 Task: Look for space in Comé, Benin from 2nd June, 2023 to 15th June, 2023 for 2 adults and 1 pet in price range Rs.10000 to Rs.15000. Place can be entire place with 1  bedroom having 1 bed and 1 bathroom. Property type can be house, flat, guest house, hotel. Booking option can be shelf check-in. Required host language is English.
Action: Mouse moved to (572, 82)
Screenshot: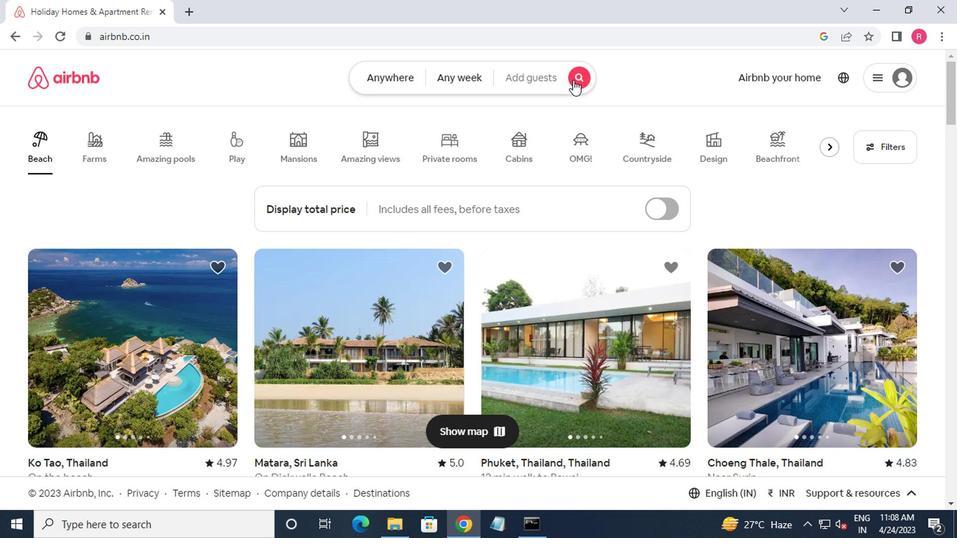 
Action: Mouse pressed left at (572, 82)
Screenshot: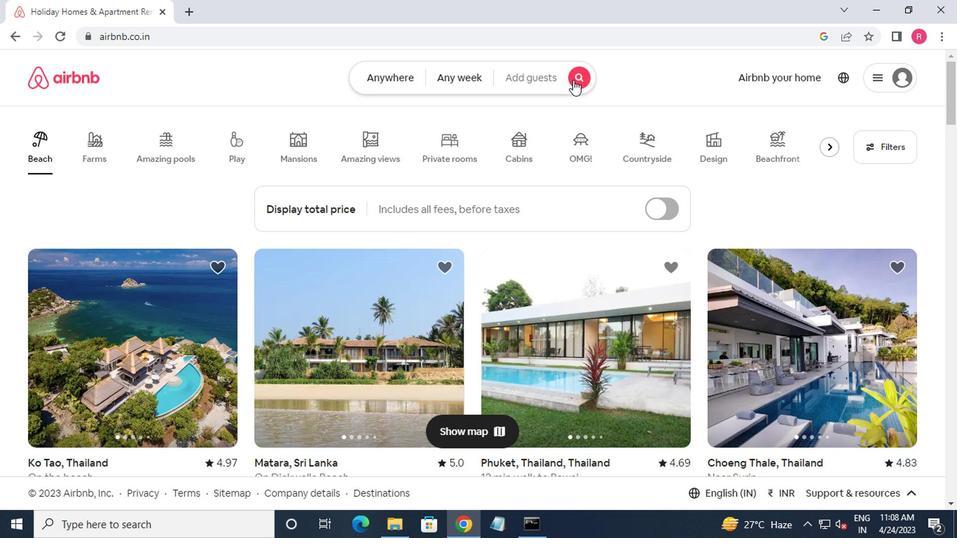 
Action: Mouse moved to (324, 136)
Screenshot: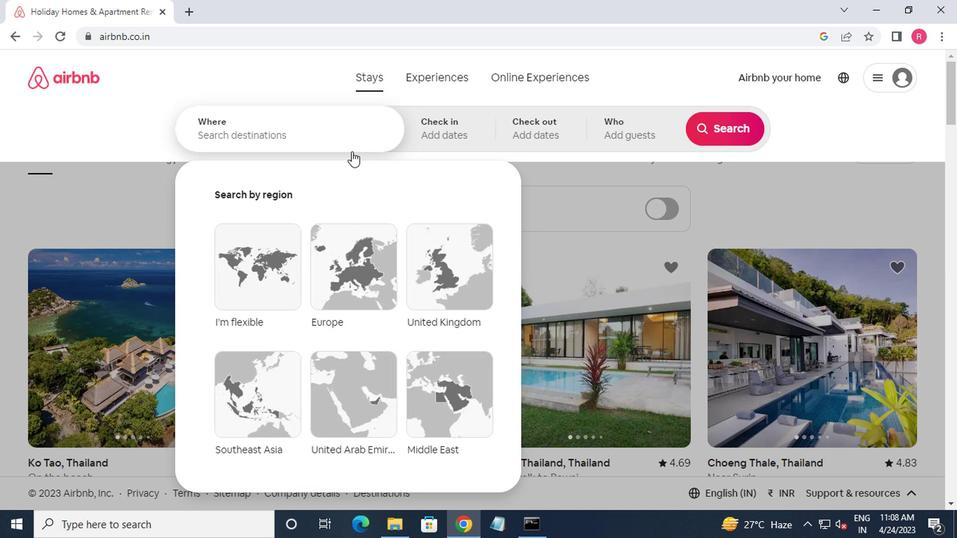 
Action: Mouse pressed left at (324, 136)
Screenshot: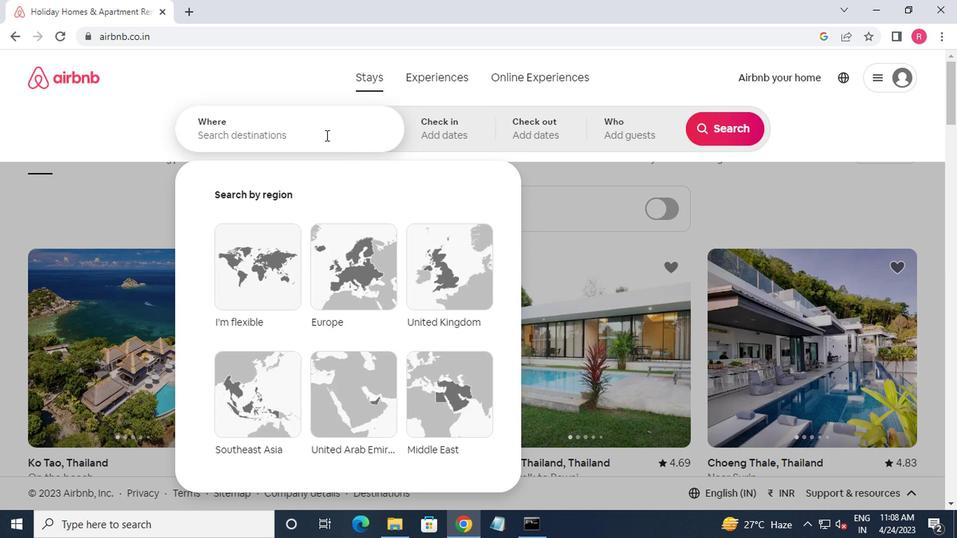 
Action: Key pressed come,benin
Screenshot: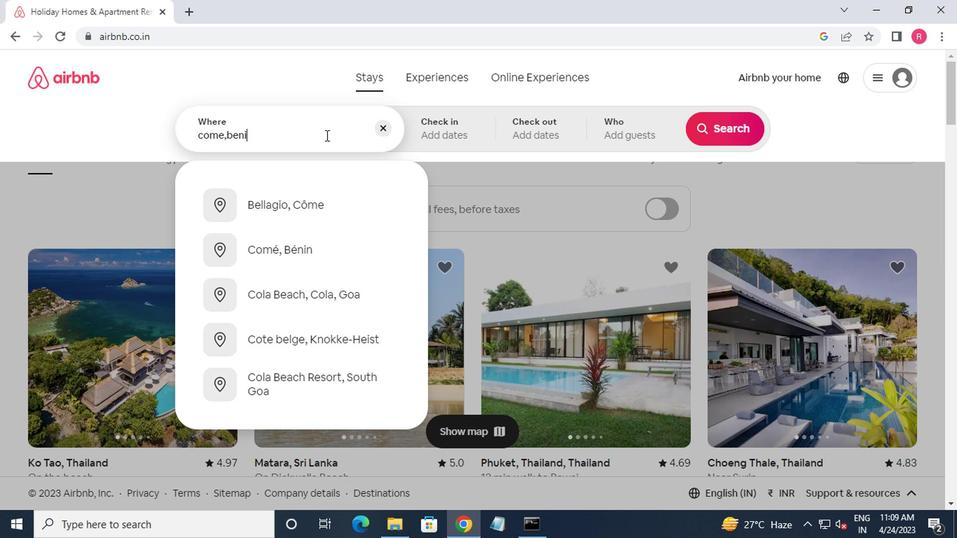 
Action: Mouse moved to (317, 206)
Screenshot: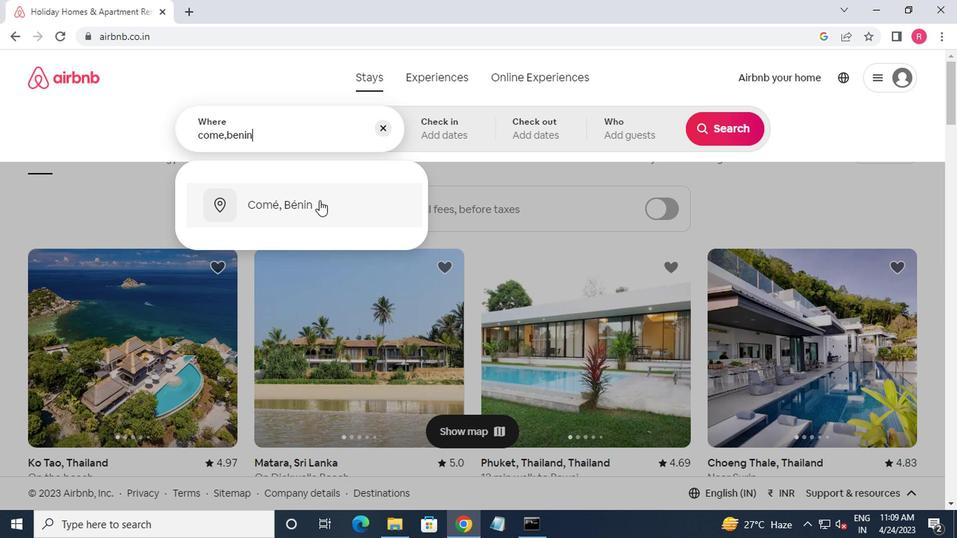 
Action: Mouse pressed left at (317, 206)
Screenshot: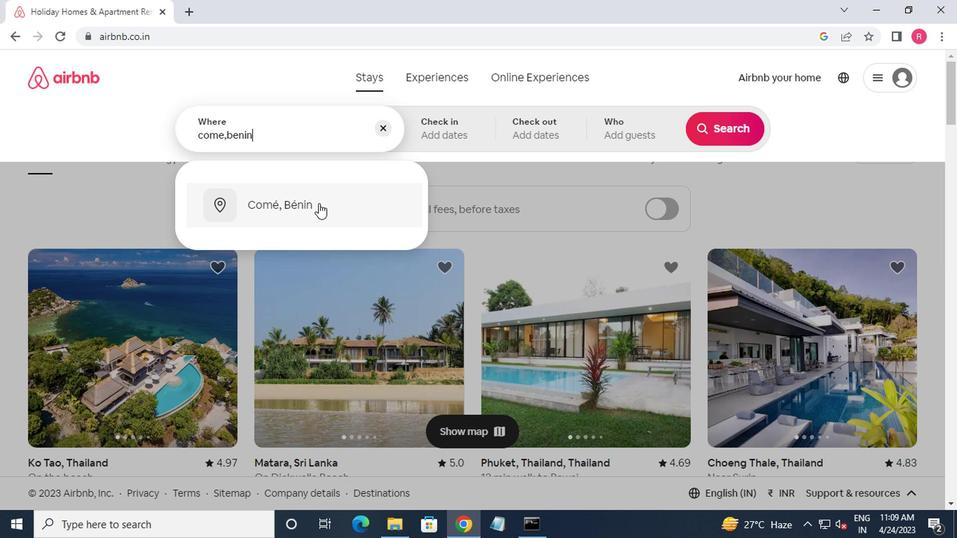 
Action: Mouse moved to (702, 242)
Screenshot: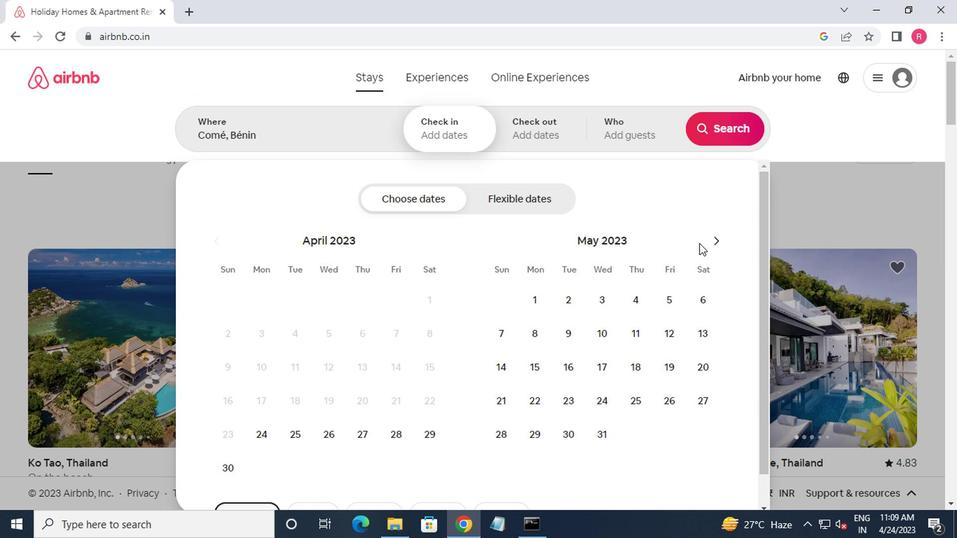 
Action: Mouse pressed left at (702, 242)
Screenshot: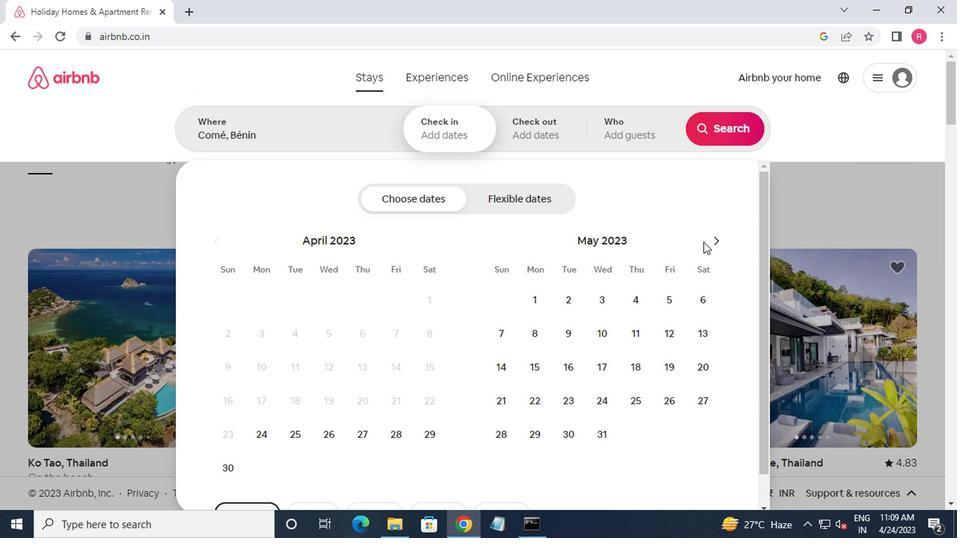 
Action: Mouse moved to (713, 242)
Screenshot: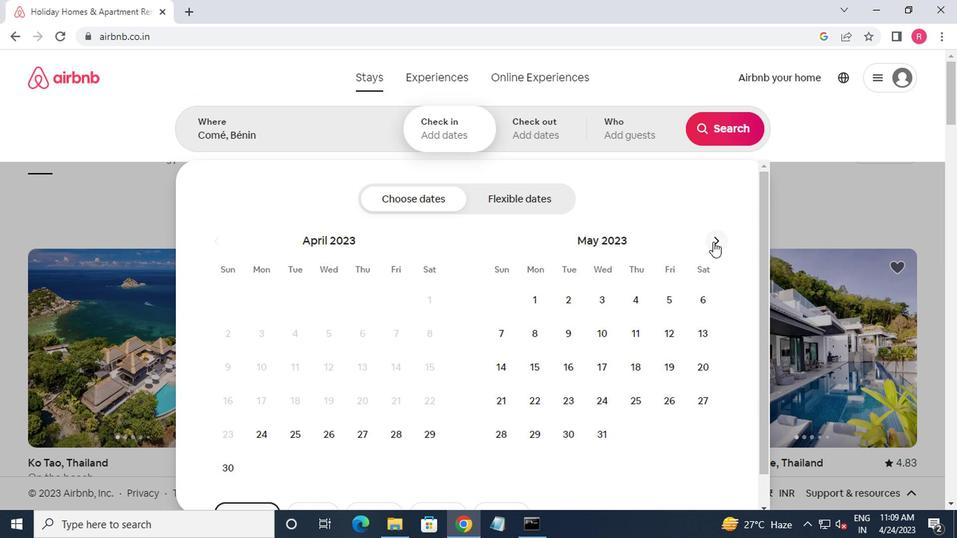 
Action: Mouse pressed left at (713, 242)
Screenshot: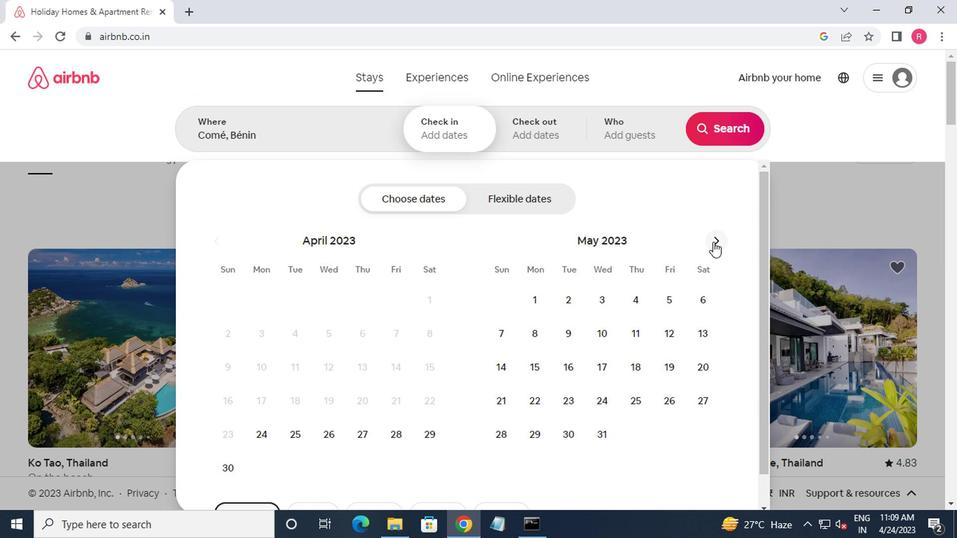 
Action: Mouse moved to (664, 303)
Screenshot: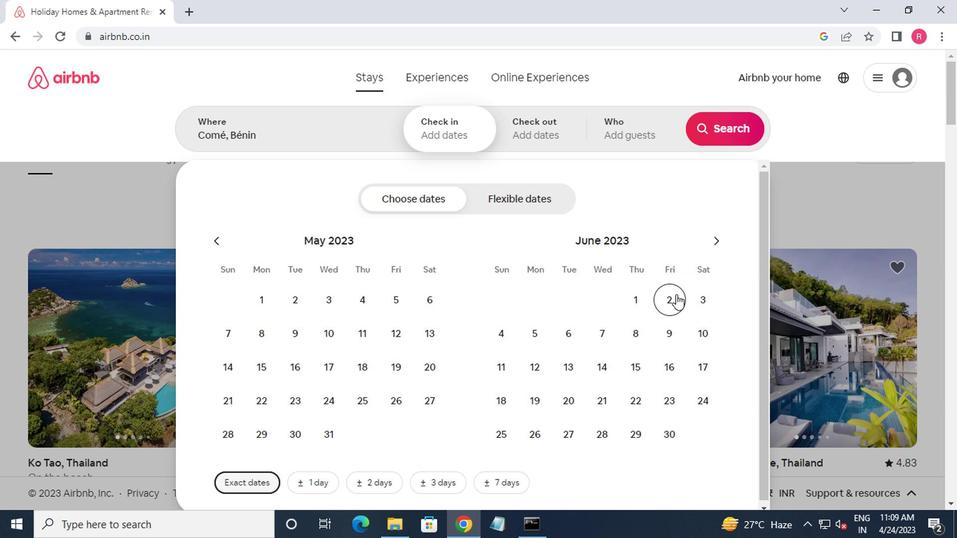 
Action: Mouse pressed left at (664, 303)
Screenshot: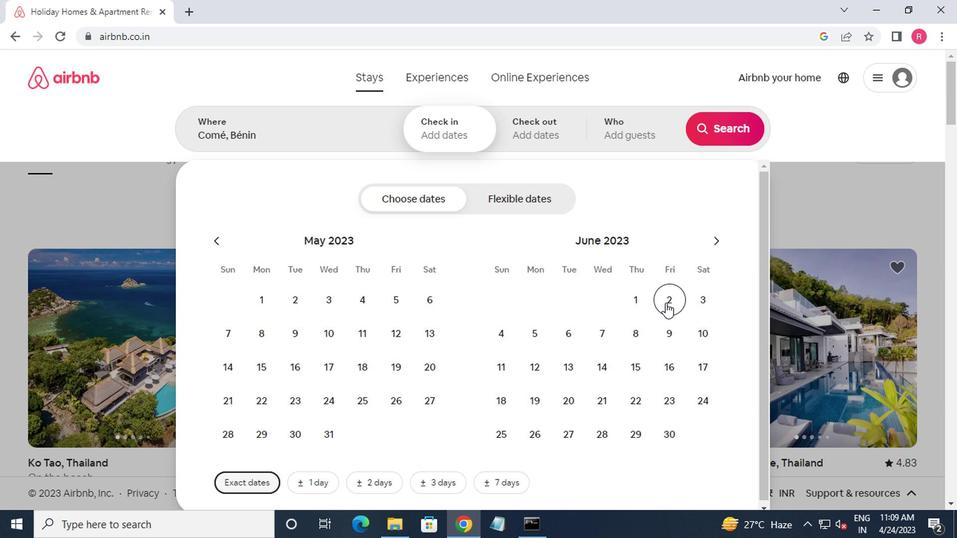 
Action: Mouse moved to (629, 374)
Screenshot: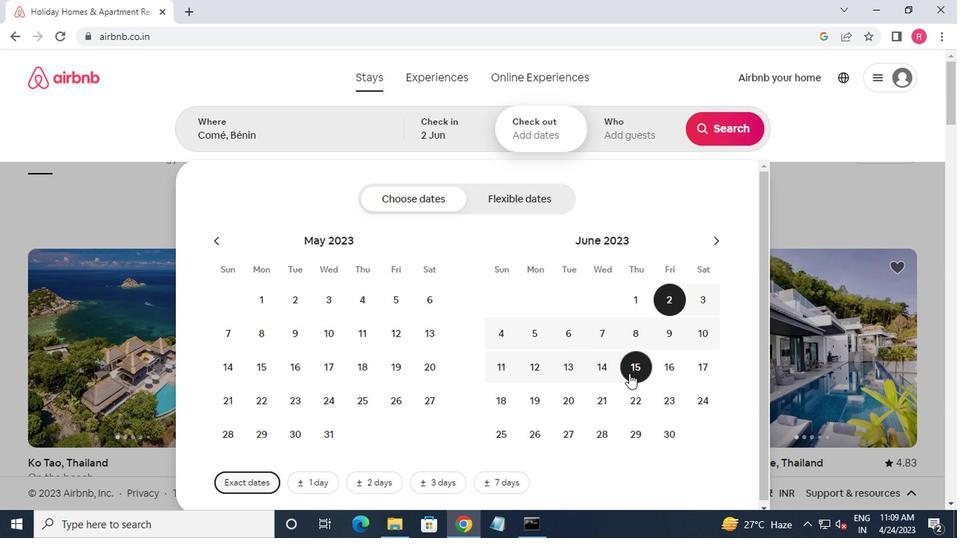 
Action: Mouse pressed left at (629, 374)
Screenshot: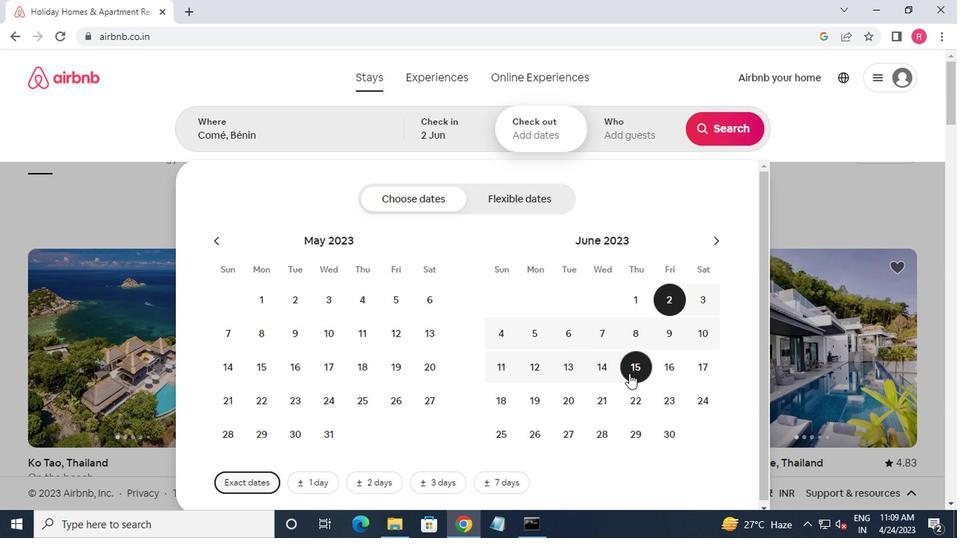
Action: Mouse moved to (613, 150)
Screenshot: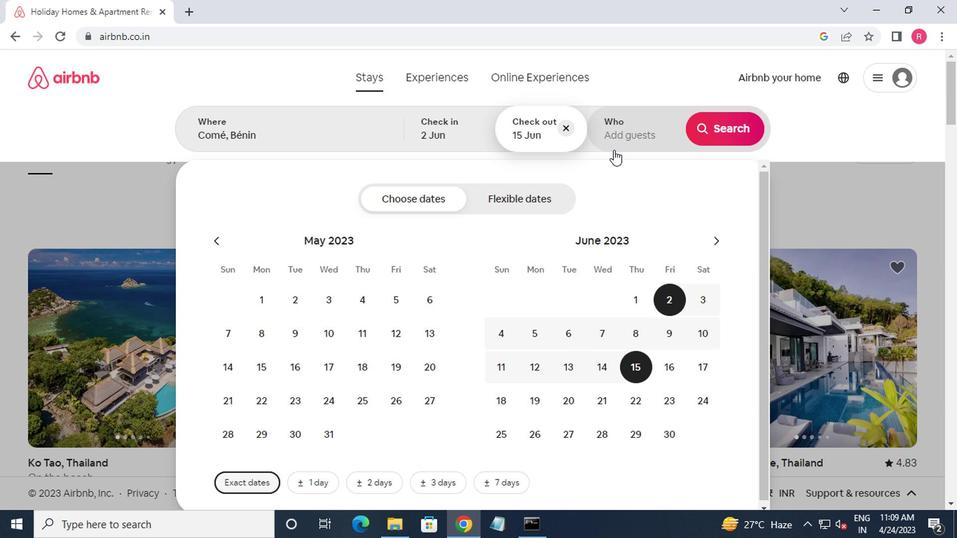 
Action: Mouse pressed left at (613, 150)
Screenshot: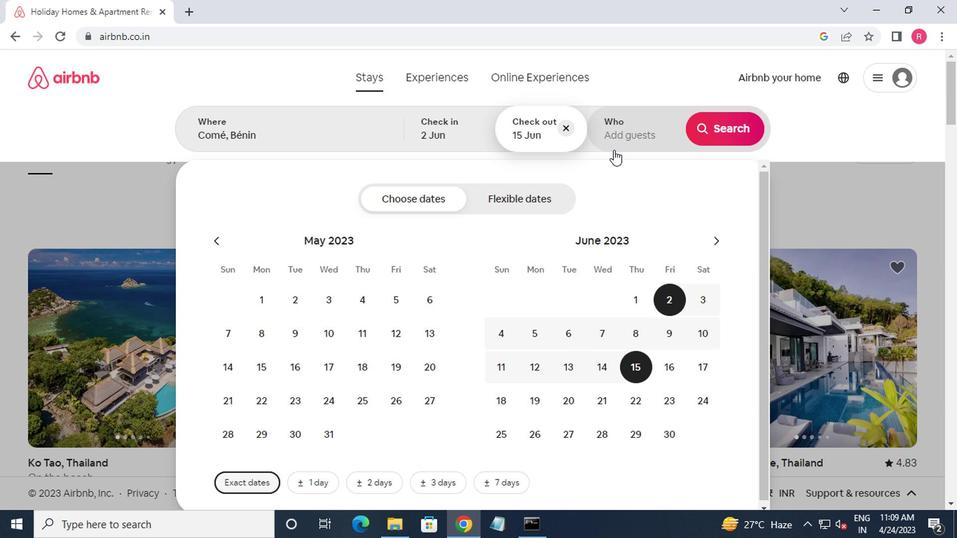 
Action: Mouse moved to (729, 210)
Screenshot: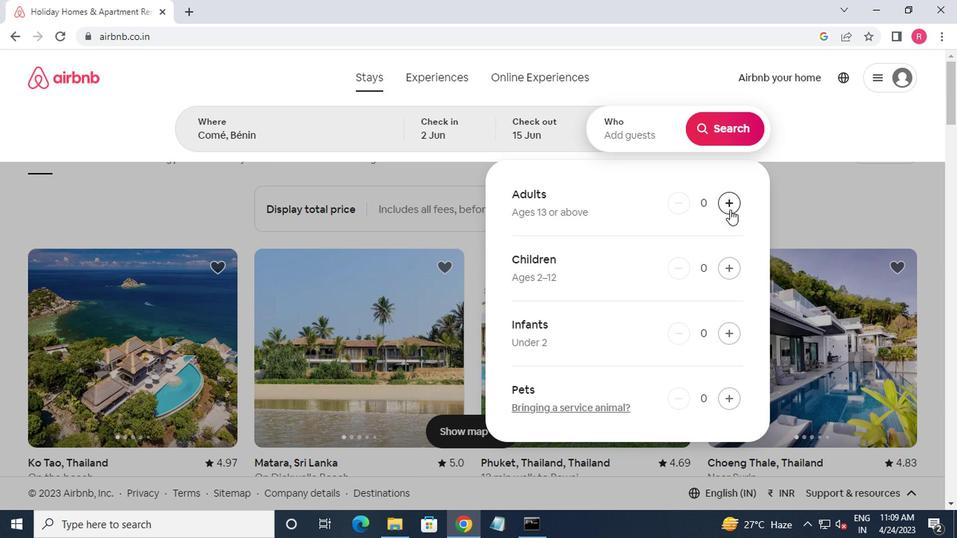 
Action: Mouse pressed left at (729, 210)
Screenshot: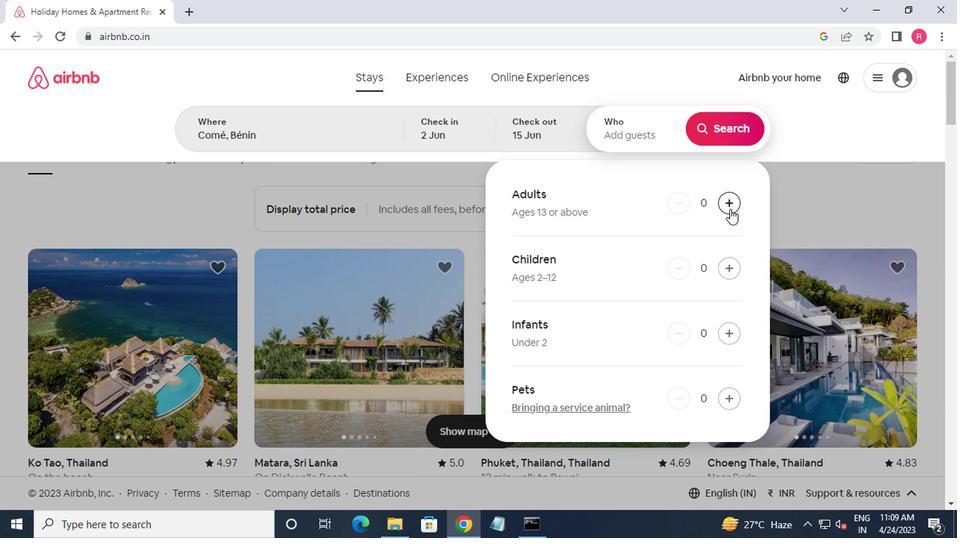 
Action: Mouse pressed left at (729, 210)
Screenshot: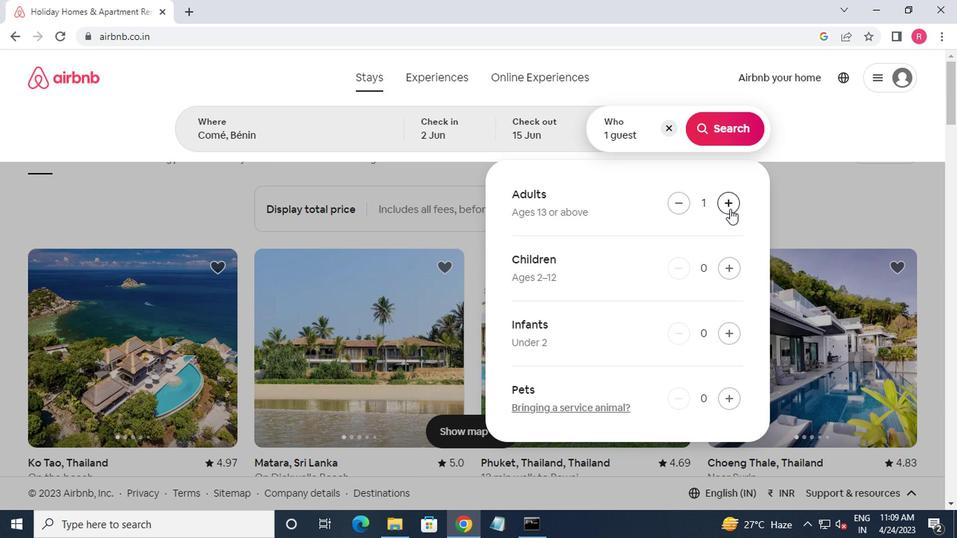 
Action: Mouse moved to (687, 256)
Screenshot: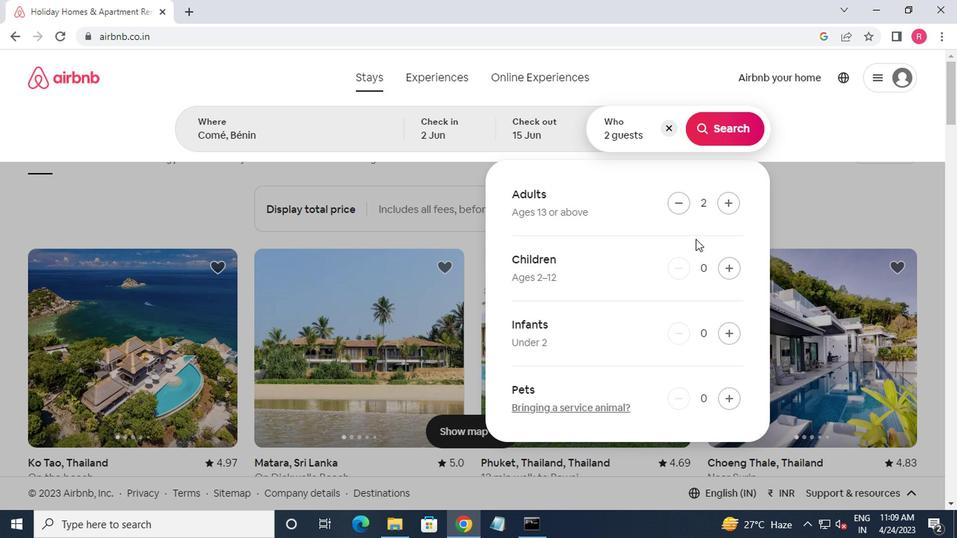 
Action: Mouse scrolled (687, 256) with delta (0, 0)
Screenshot: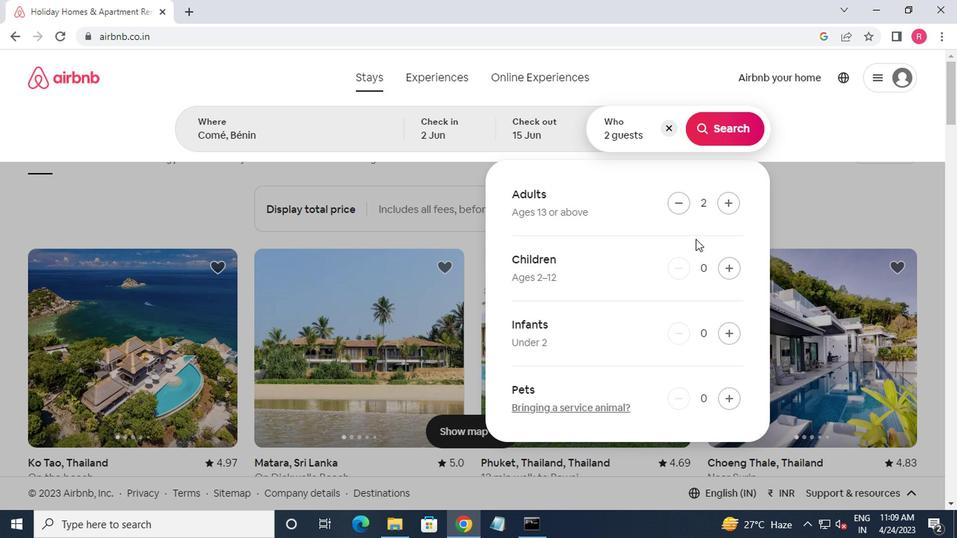 
Action: Mouse moved to (684, 263)
Screenshot: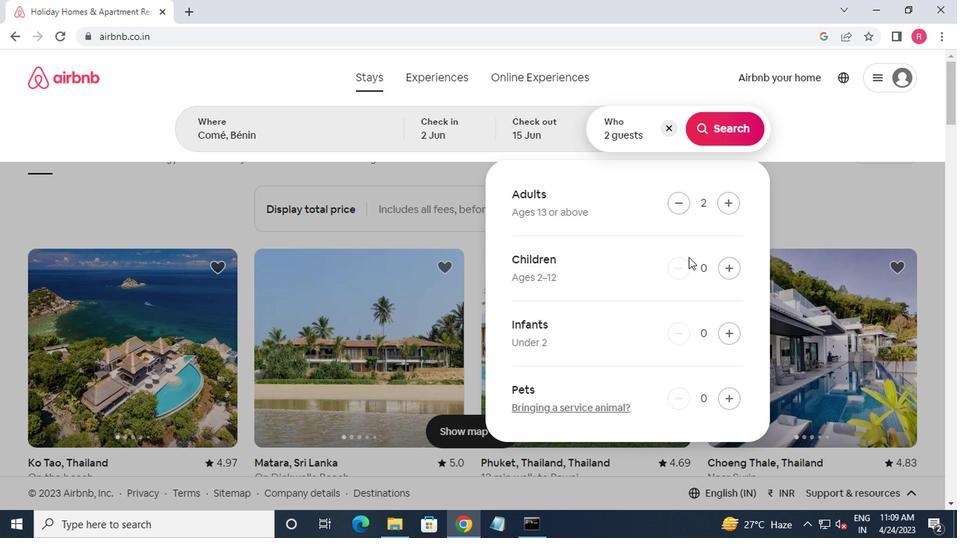 
Action: Mouse scrolled (684, 263) with delta (0, 0)
Screenshot: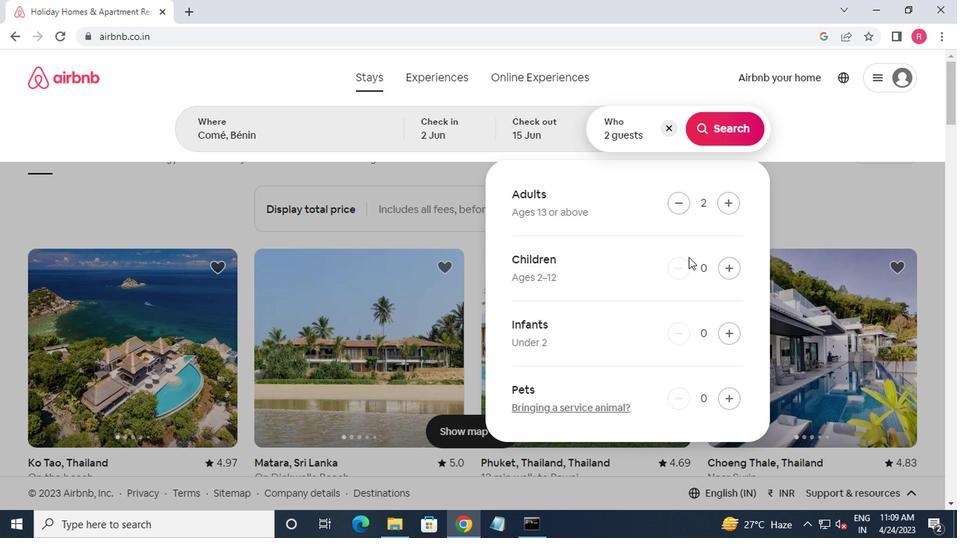 
Action: Mouse moved to (727, 398)
Screenshot: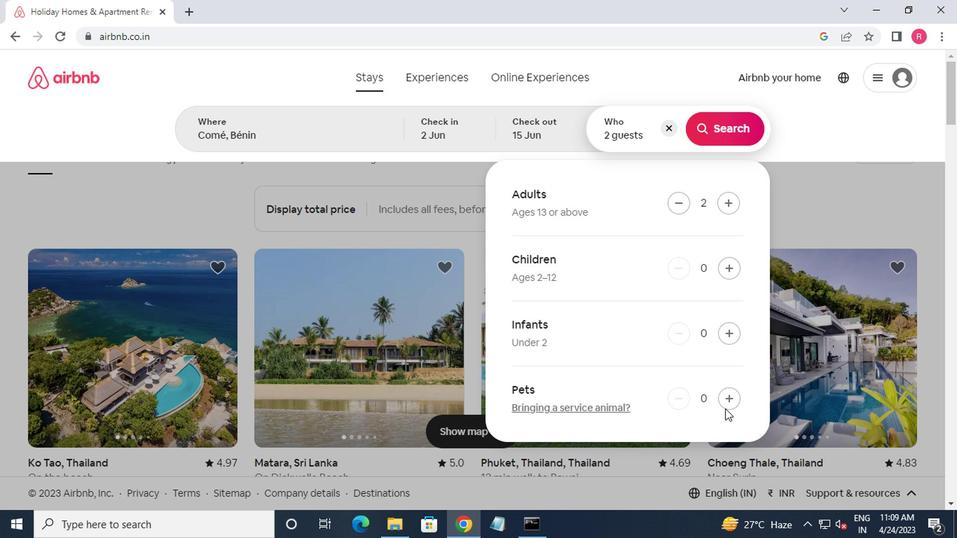 
Action: Mouse pressed left at (727, 398)
Screenshot: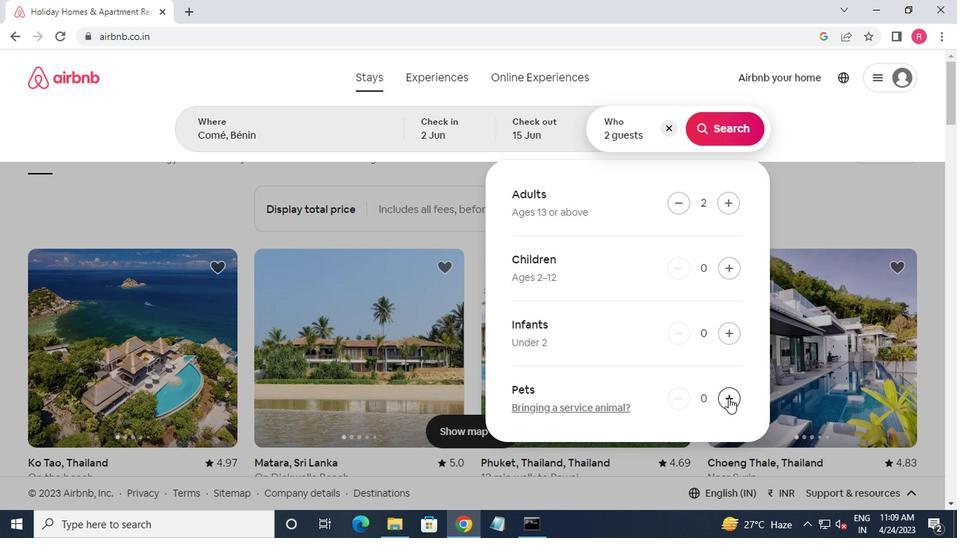 
Action: Mouse moved to (703, 135)
Screenshot: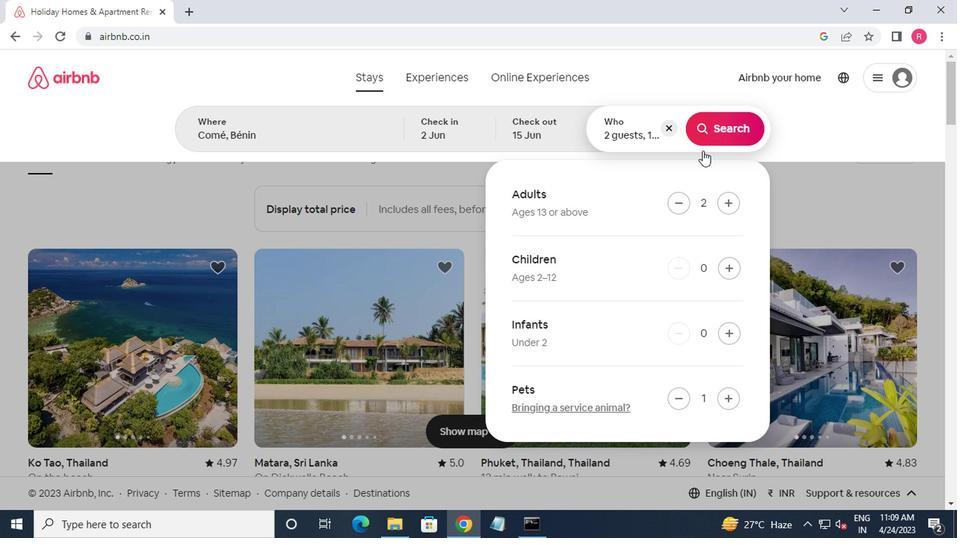 
Action: Mouse pressed left at (703, 135)
Screenshot: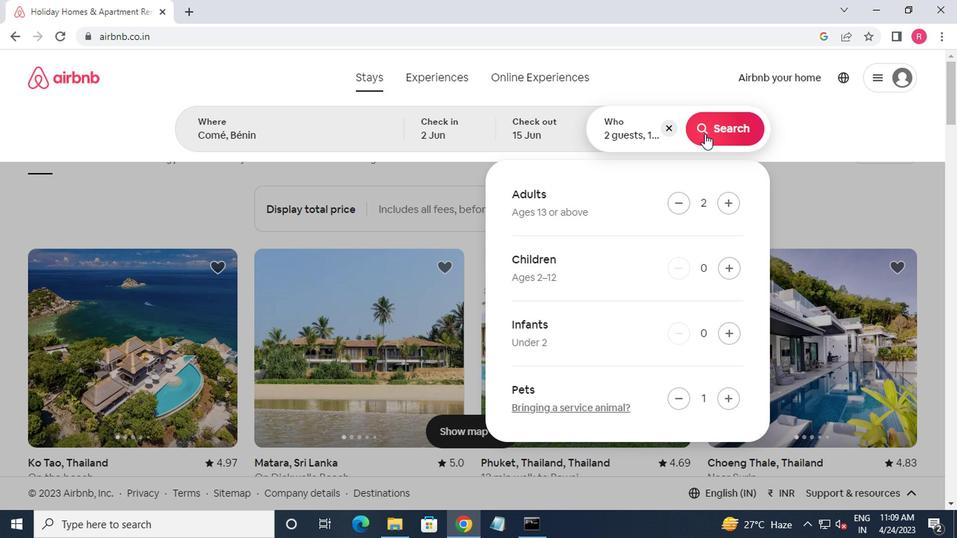 
Action: Mouse moved to (879, 135)
Screenshot: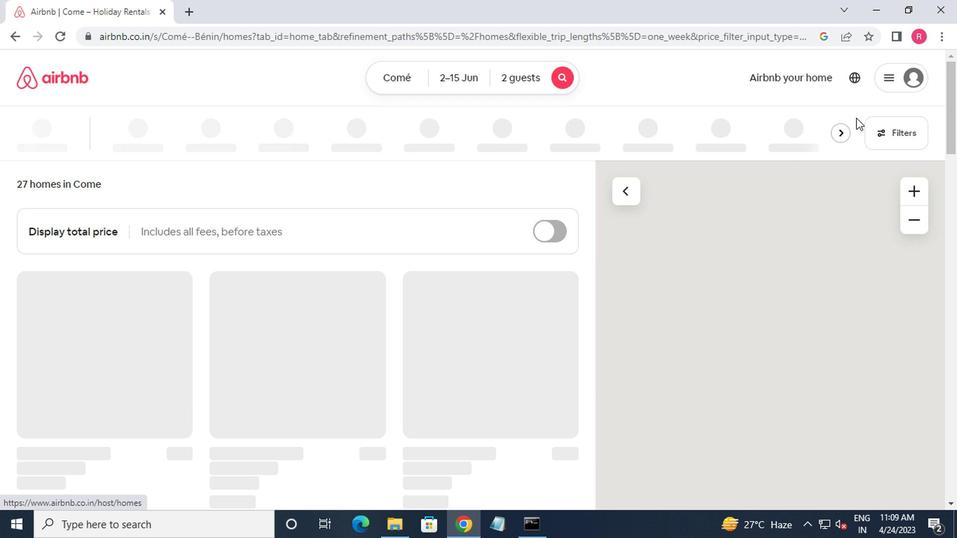 
Action: Mouse pressed left at (879, 135)
Screenshot: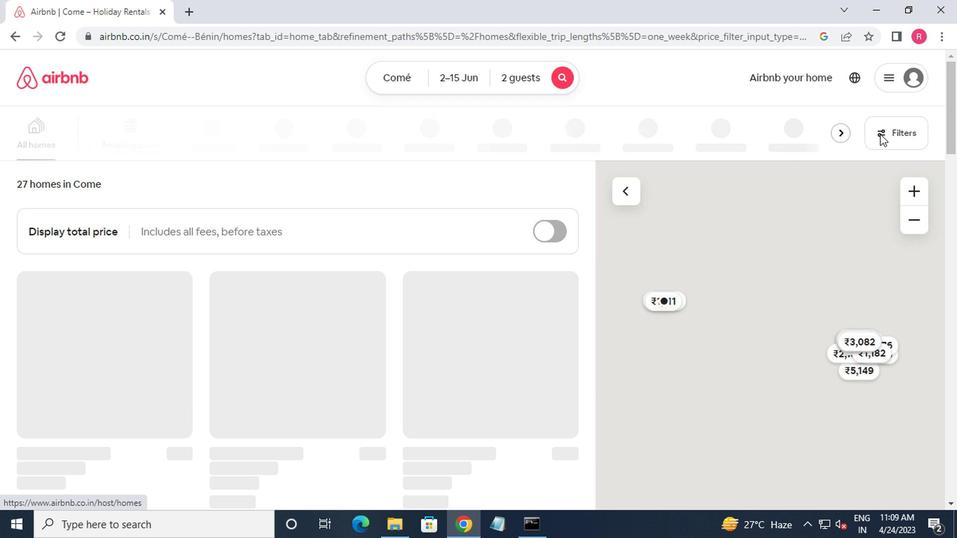 
Action: Mouse moved to (381, 298)
Screenshot: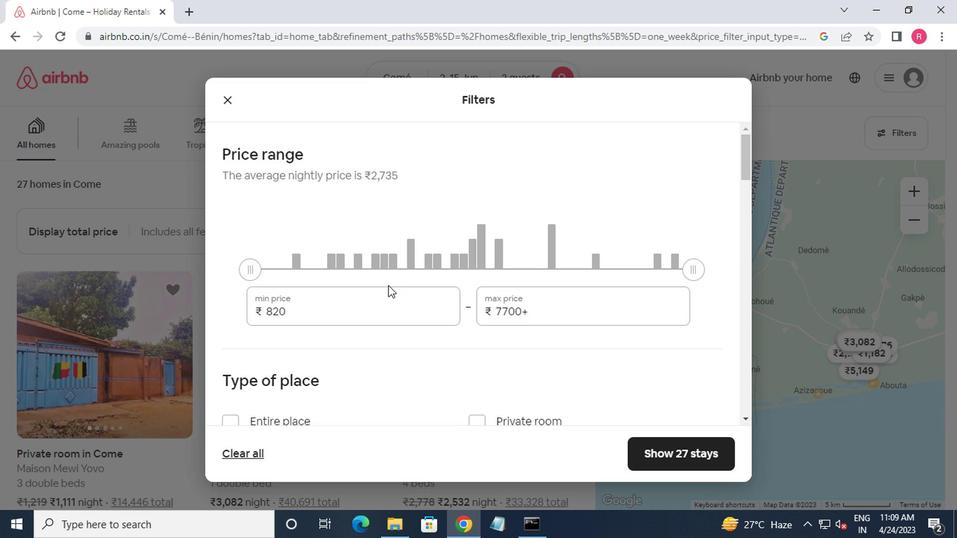
Action: Mouse pressed left at (381, 298)
Screenshot: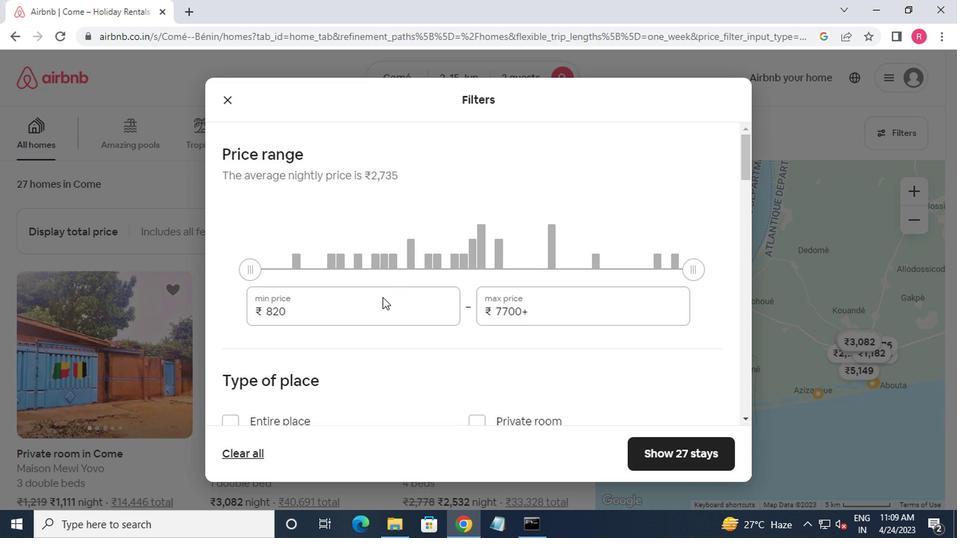 
Action: Mouse moved to (379, 306)
Screenshot: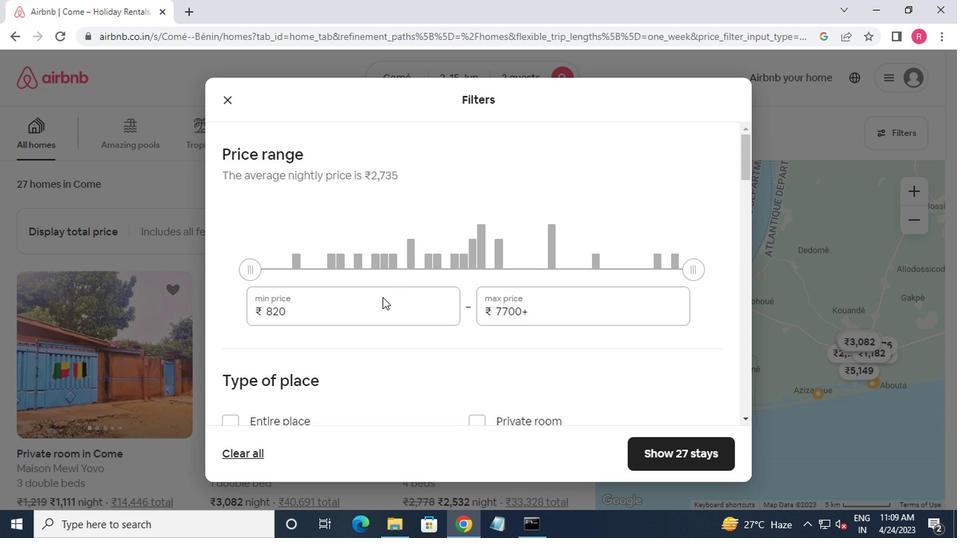 
Action: Key pressed <Key.backspace><Key.backspace><Key.backspace><Key.backspace><Key.backspace><Key.backspace><Key.backspace><Key.backspace><Key.backspace><Key.backspace><Key.backspace><Key.backspace><Key.backspace><Key.backspace><Key.backspace><Key.backspace><Key.backspace><Key.backspace>10000<Key.tab>15000
Screenshot: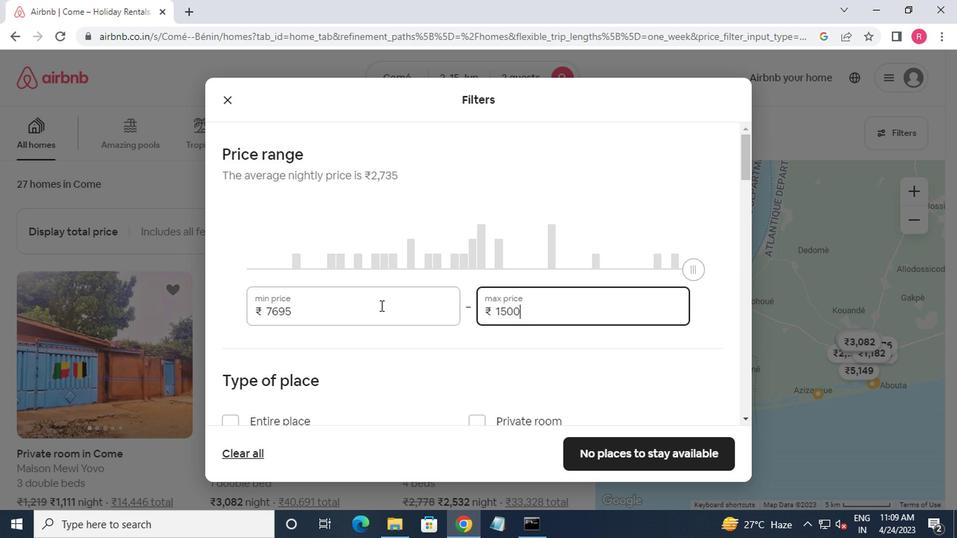
Action: Mouse moved to (378, 307)
Screenshot: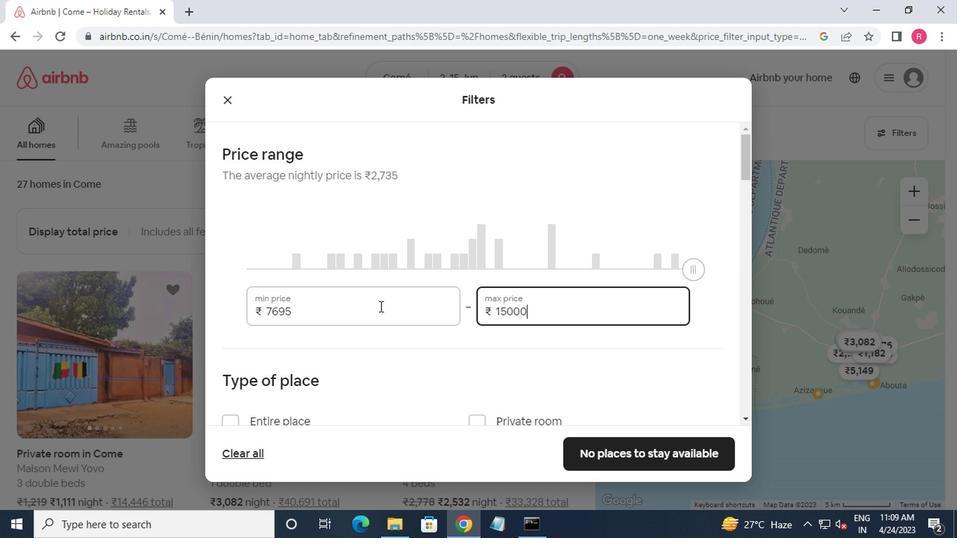 
Action: Mouse scrolled (378, 306) with delta (0, 0)
Screenshot: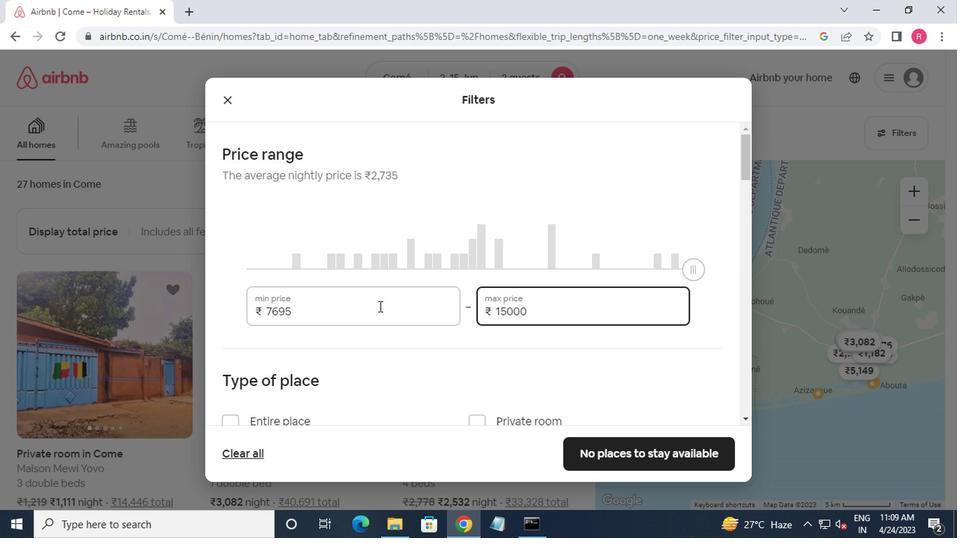 
Action: Mouse moved to (378, 309)
Screenshot: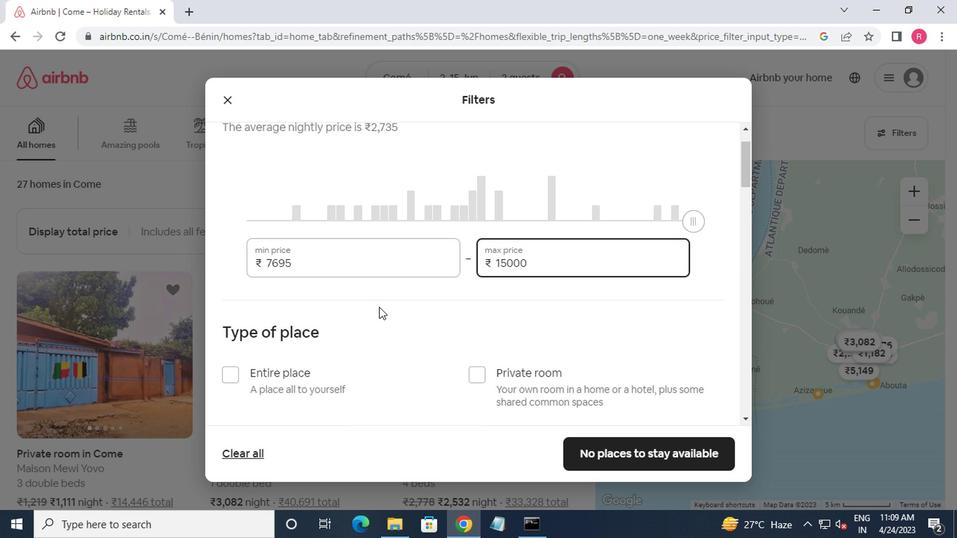 
Action: Mouse scrolled (378, 308) with delta (0, 0)
Screenshot: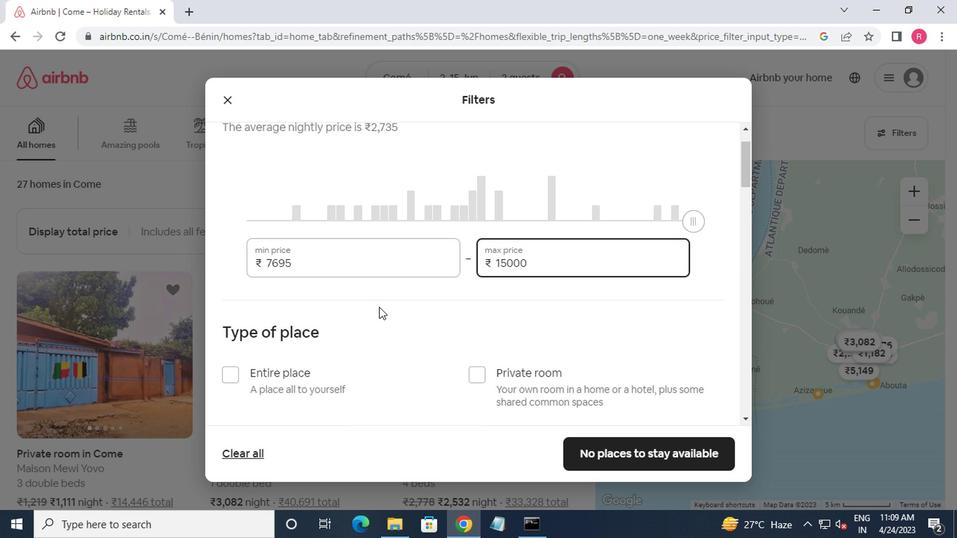 
Action: Mouse moved to (268, 293)
Screenshot: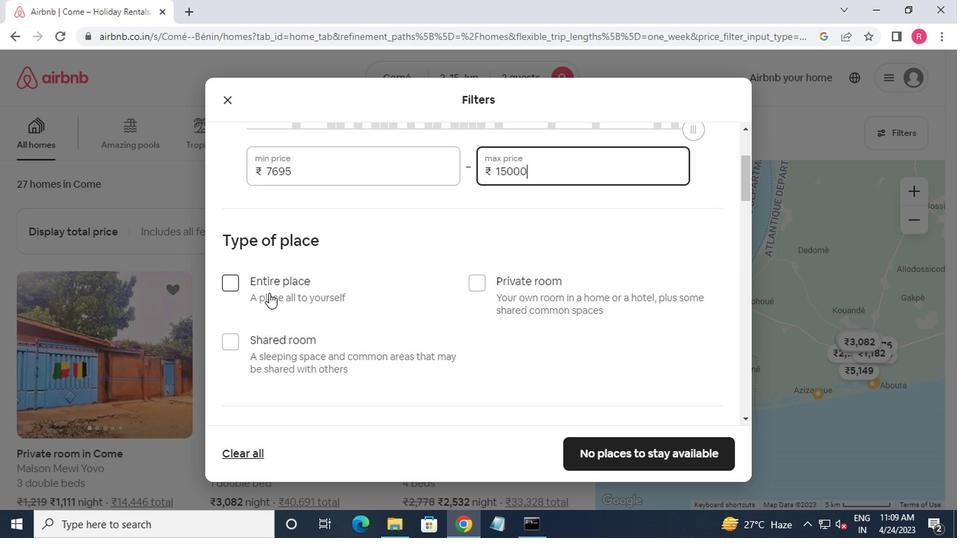 
Action: Mouse pressed left at (268, 293)
Screenshot: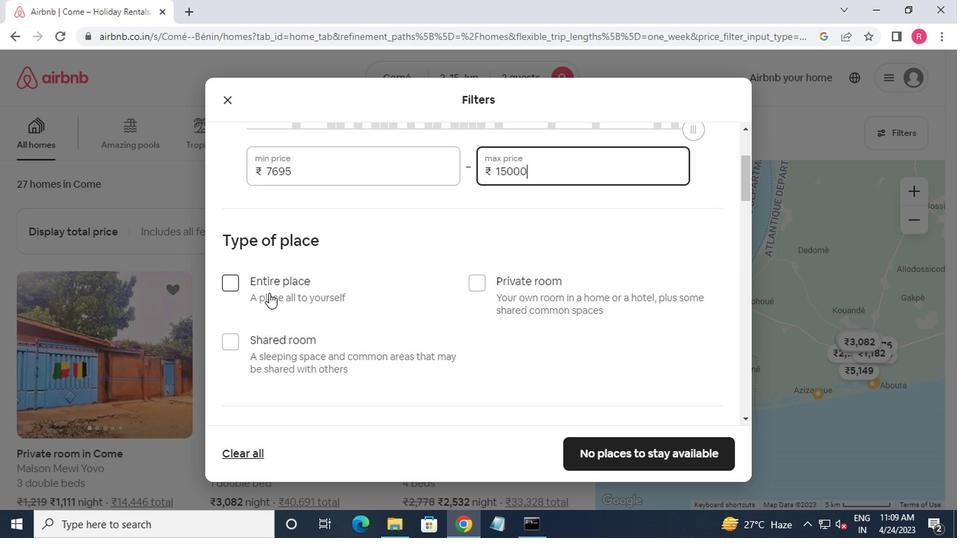 
Action: Mouse moved to (480, 322)
Screenshot: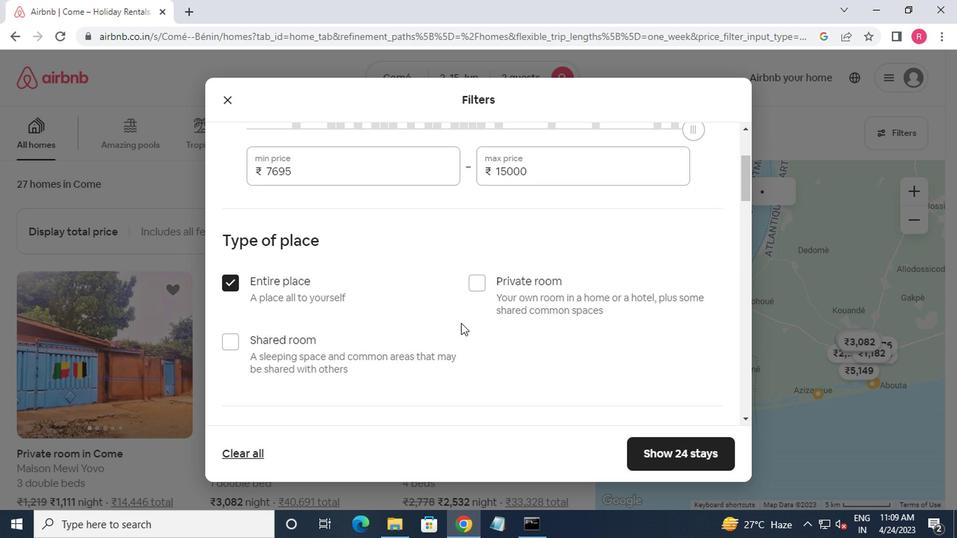 
Action: Mouse scrolled (480, 322) with delta (0, 0)
Screenshot: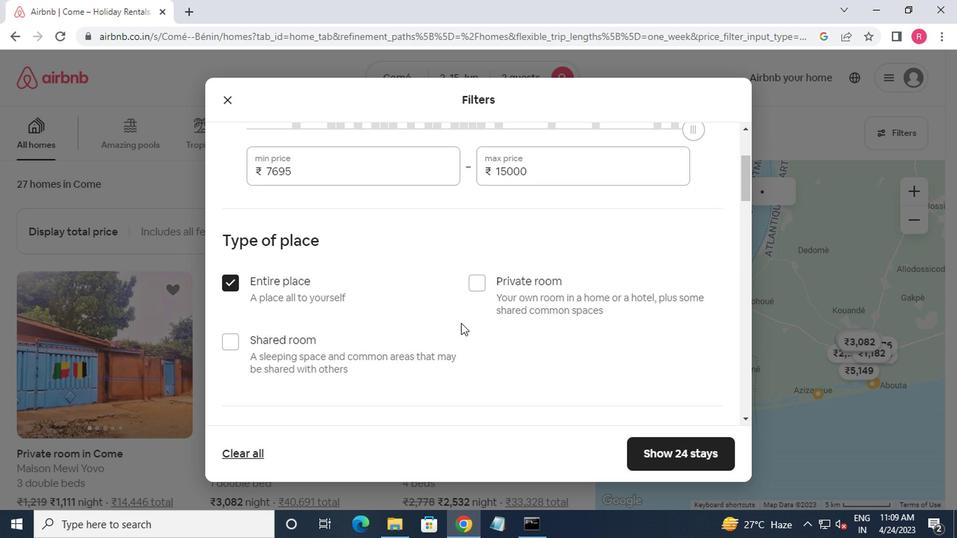 
Action: Mouse moved to (483, 322)
Screenshot: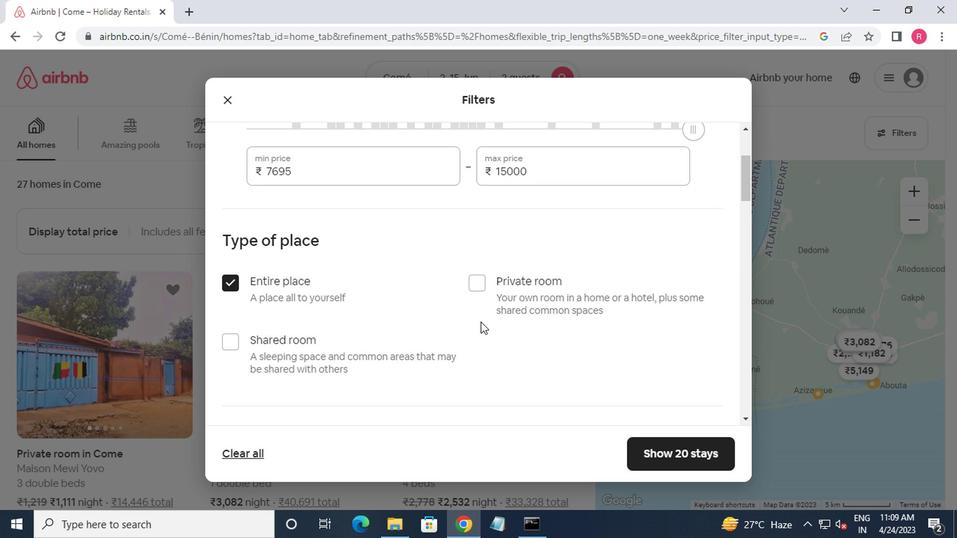 
Action: Mouse scrolled (483, 321) with delta (0, 0)
Screenshot: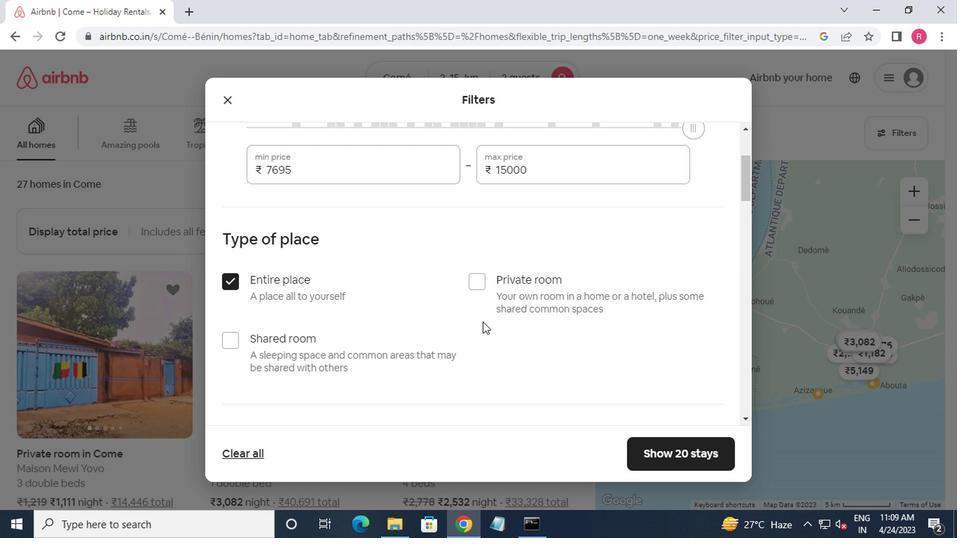 
Action: Mouse moved to (317, 373)
Screenshot: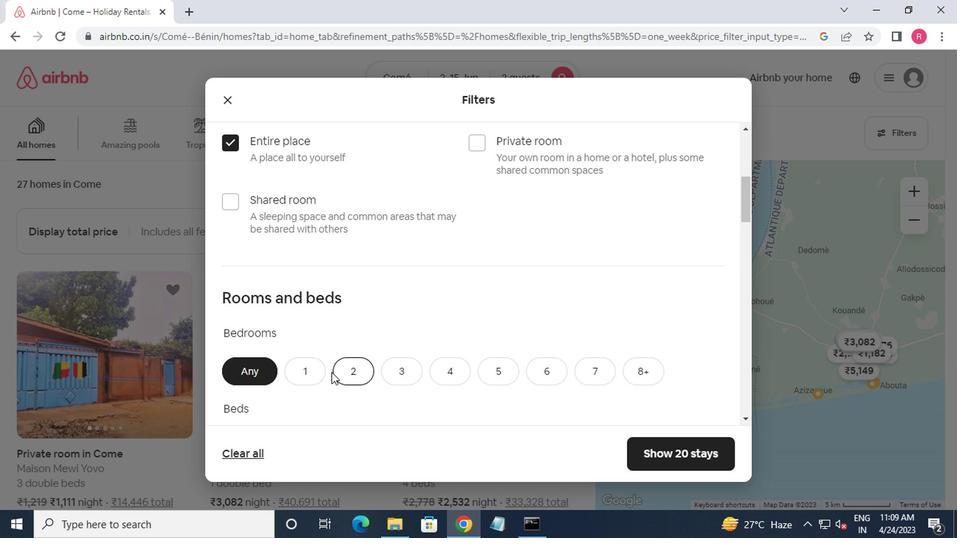 
Action: Mouse pressed left at (317, 373)
Screenshot: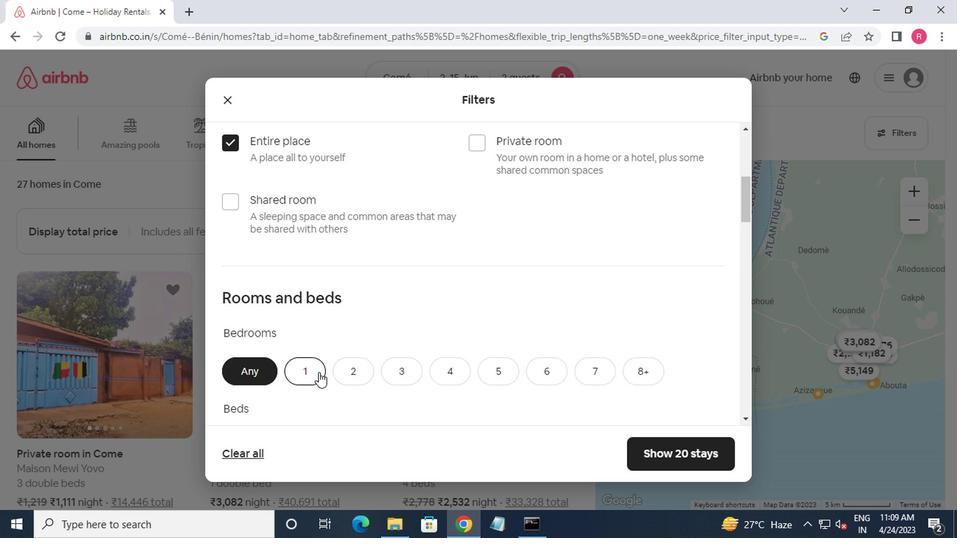 
Action: Mouse moved to (327, 373)
Screenshot: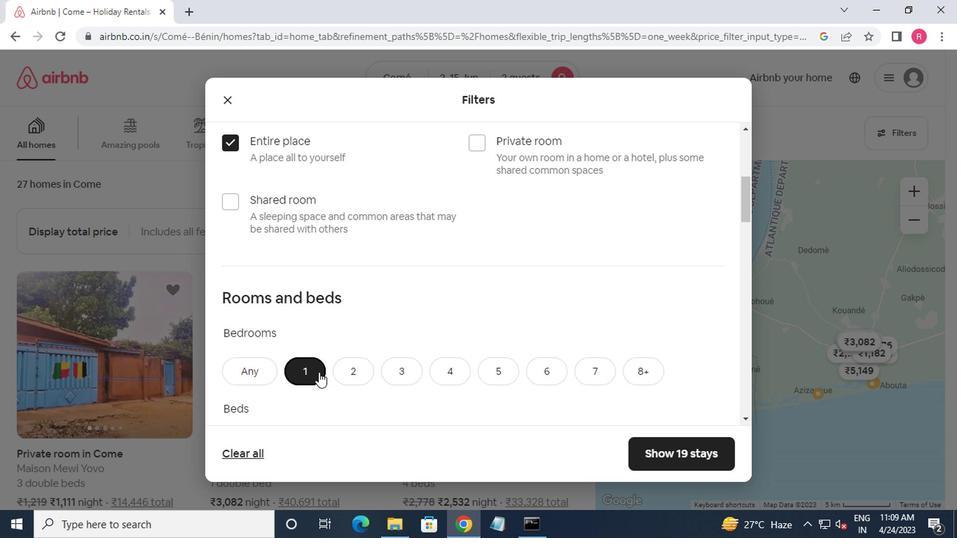 
Action: Mouse scrolled (327, 373) with delta (0, 0)
Screenshot: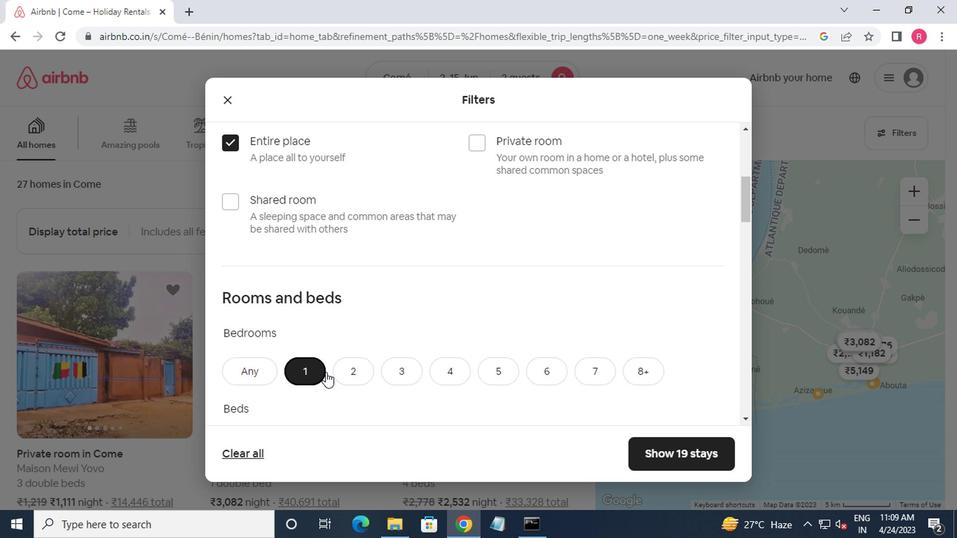 
Action: Mouse scrolled (327, 373) with delta (0, 0)
Screenshot: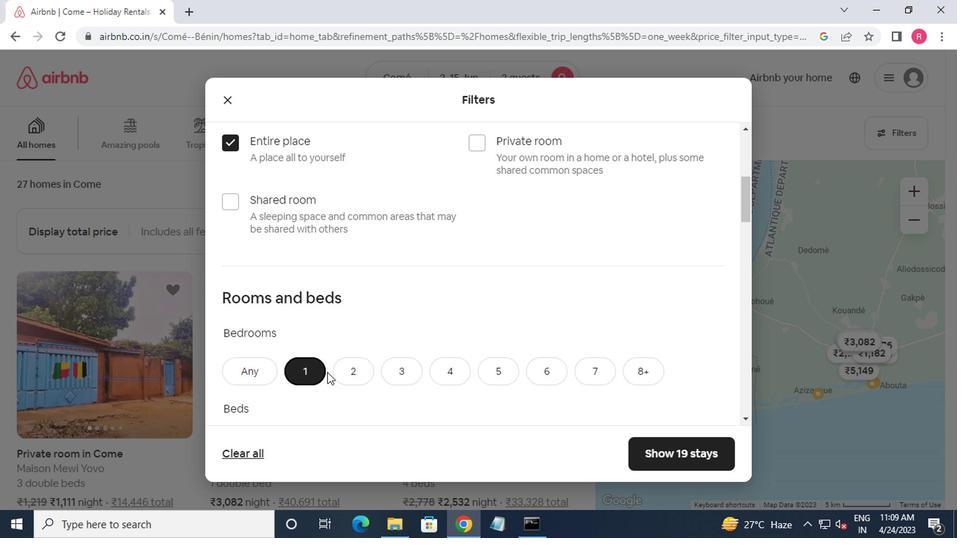 
Action: Mouse moved to (315, 318)
Screenshot: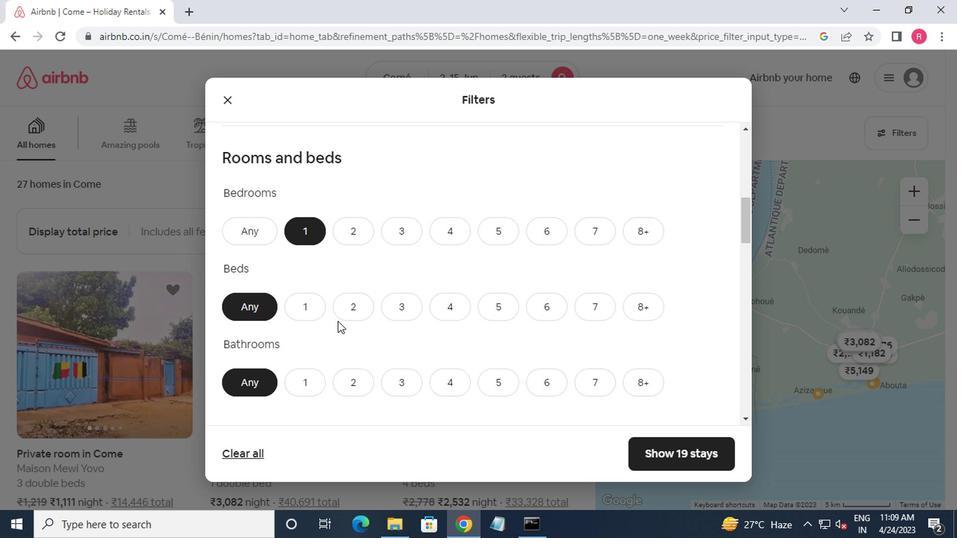 
Action: Mouse pressed left at (315, 318)
Screenshot: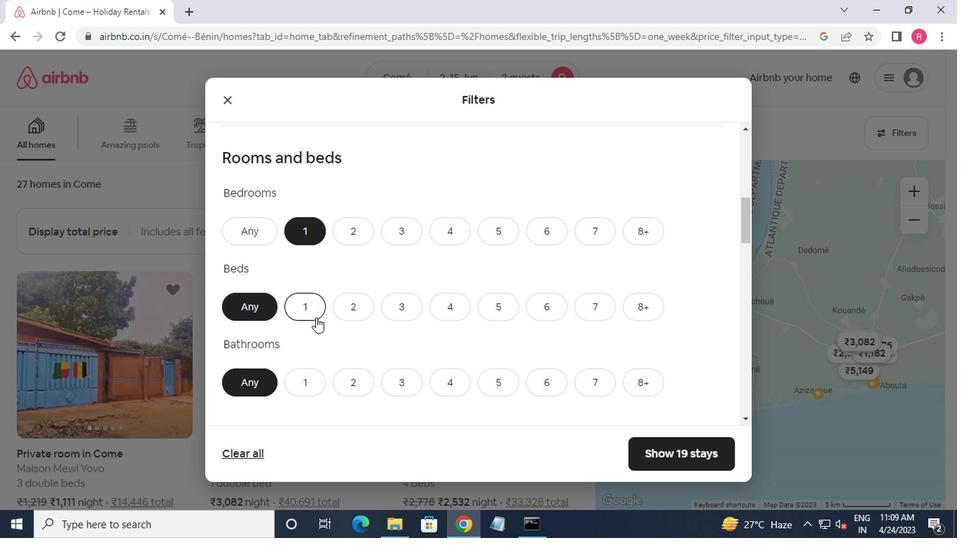 
Action: Mouse moved to (296, 383)
Screenshot: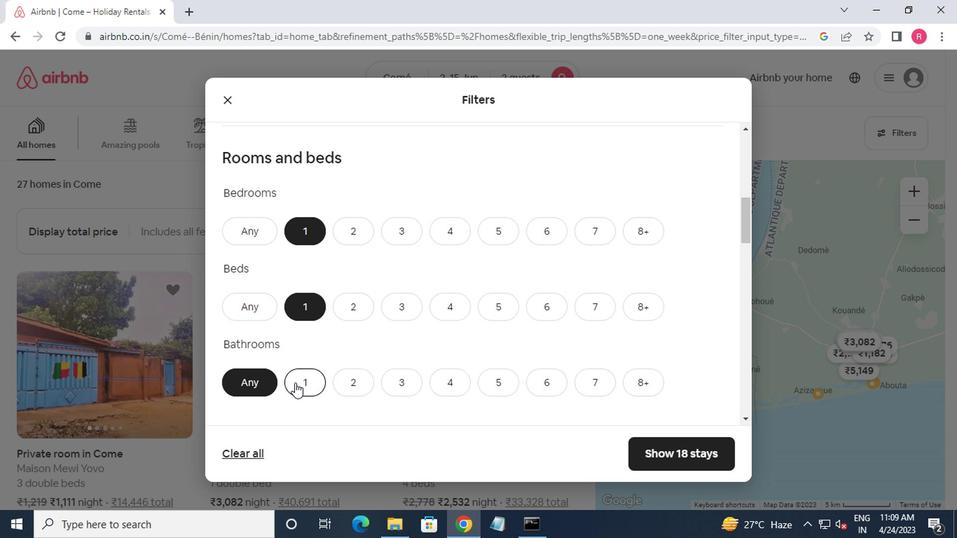 
Action: Mouse pressed left at (296, 383)
Screenshot: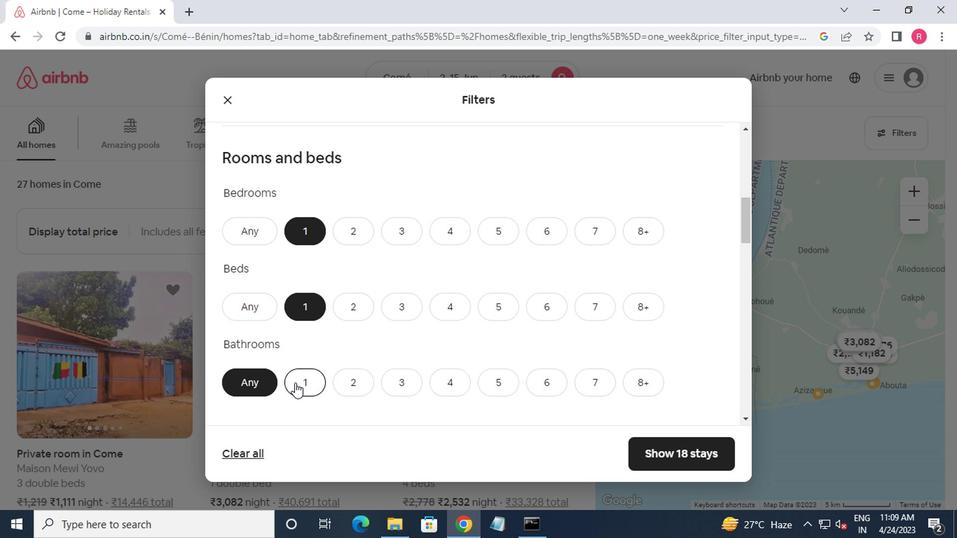 
Action: Mouse moved to (329, 372)
Screenshot: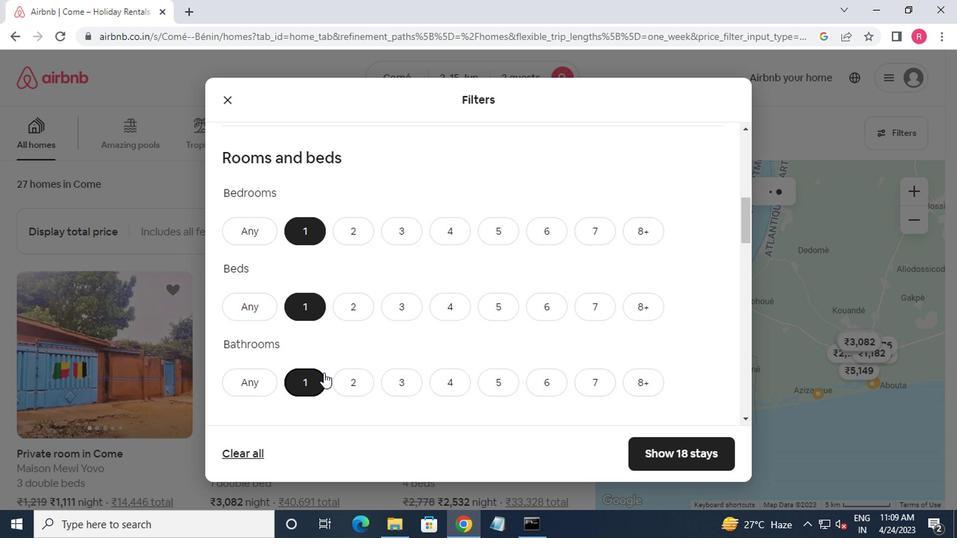 
Action: Mouse scrolled (329, 371) with delta (0, 0)
Screenshot: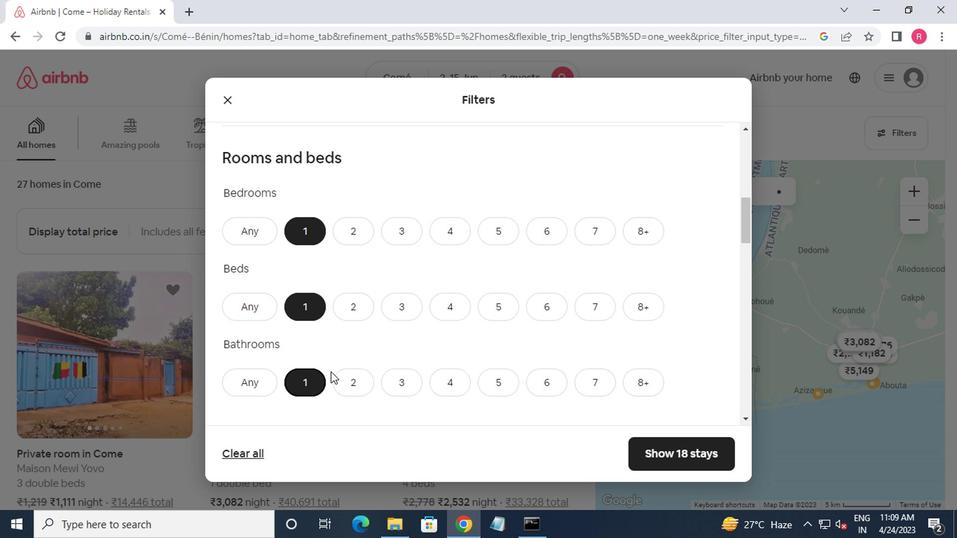 
Action: Mouse scrolled (329, 371) with delta (0, 0)
Screenshot: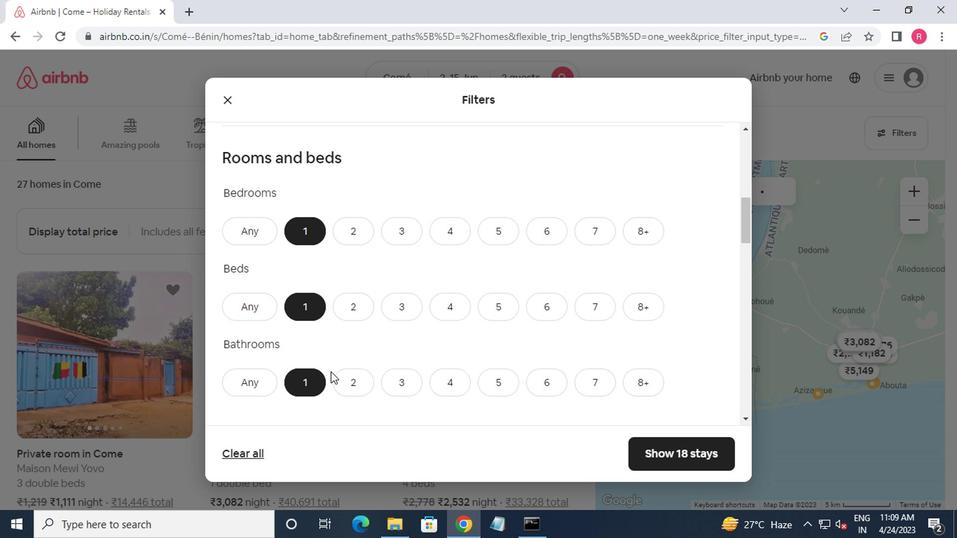 
Action: Mouse moved to (298, 415)
Screenshot: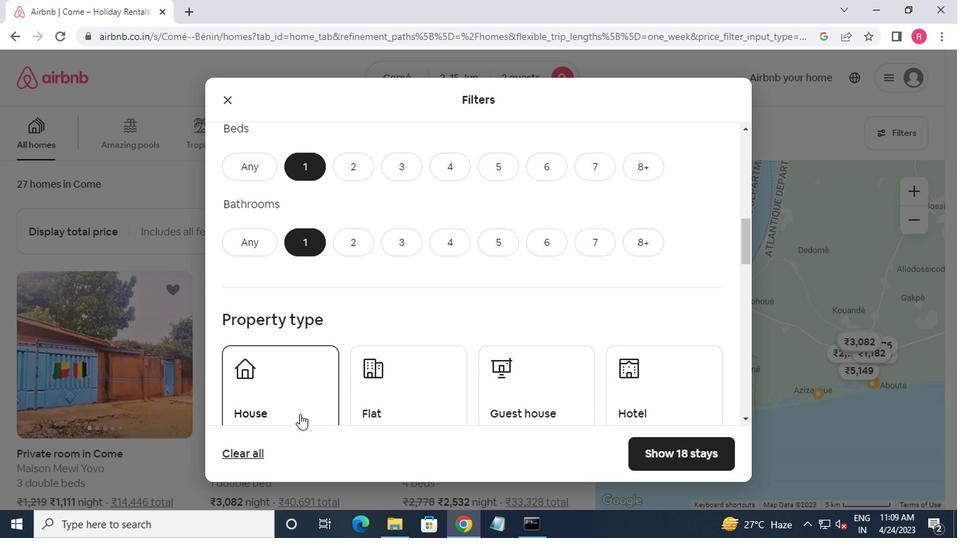 
Action: Mouse pressed left at (298, 415)
Screenshot: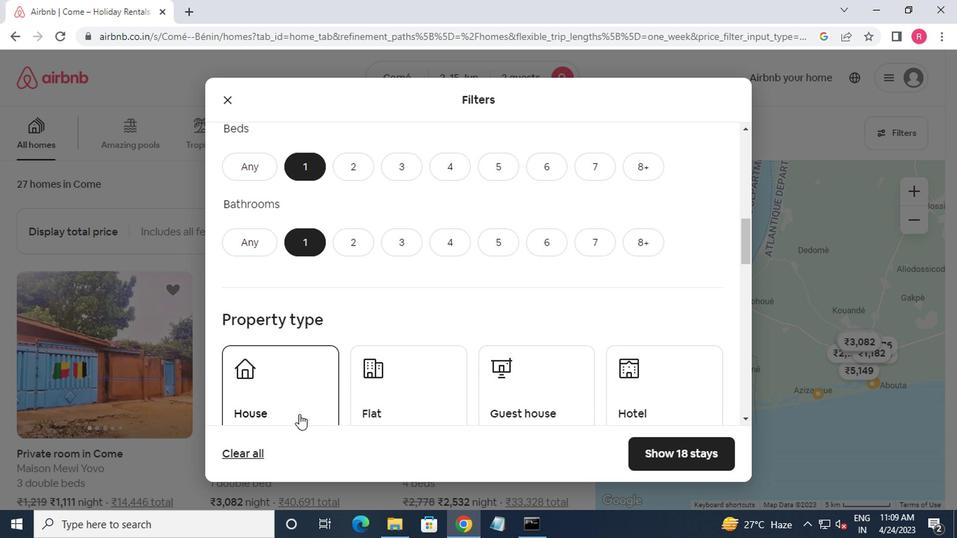 
Action: Mouse moved to (383, 401)
Screenshot: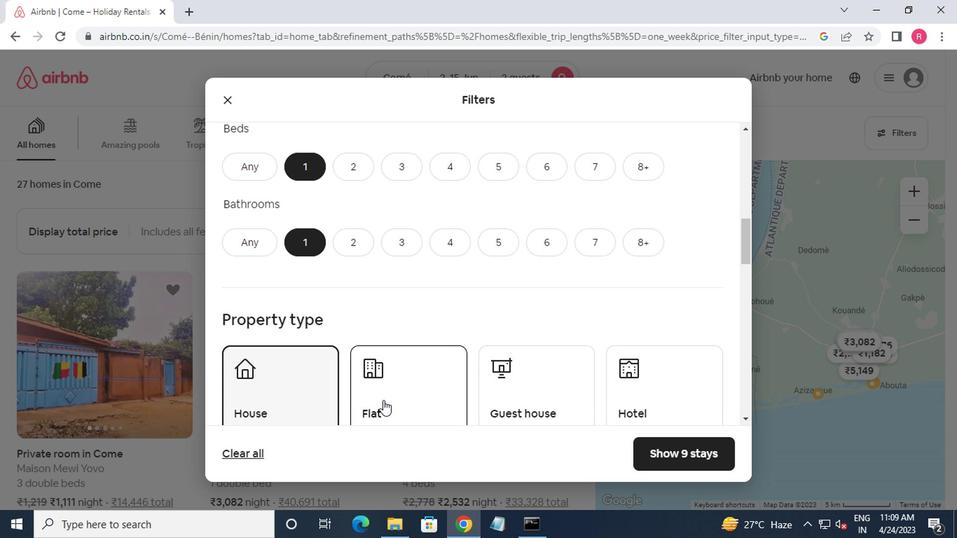 
Action: Mouse pressed left at (383, 401)
Screenshot: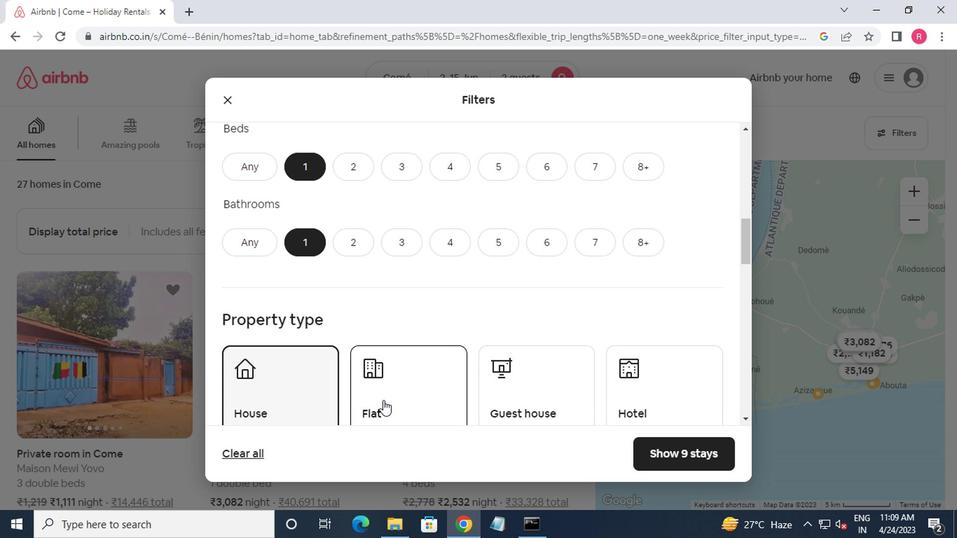 
Action: Mouse moved to (500, 402)
Screenshot: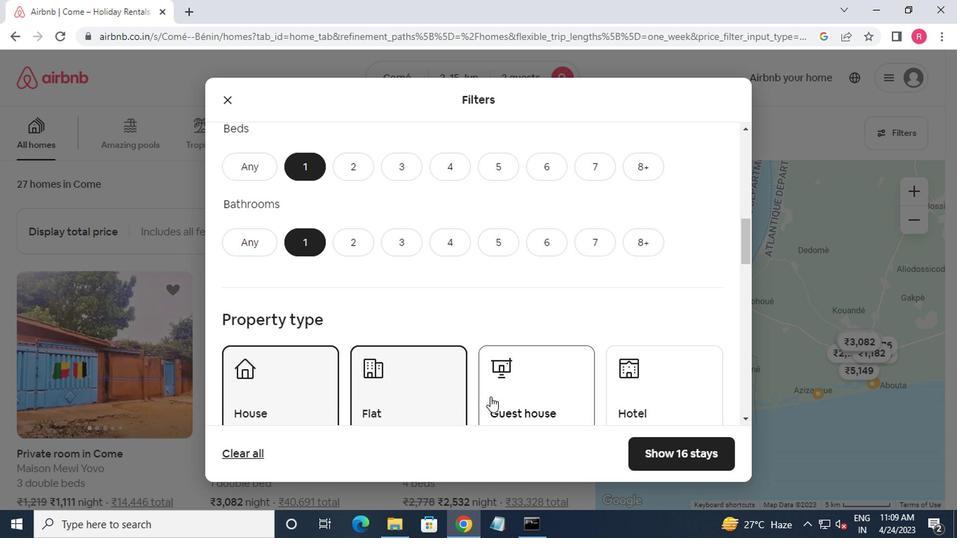 
Action: Mouse pressed left at (500, 402)
Screenshot: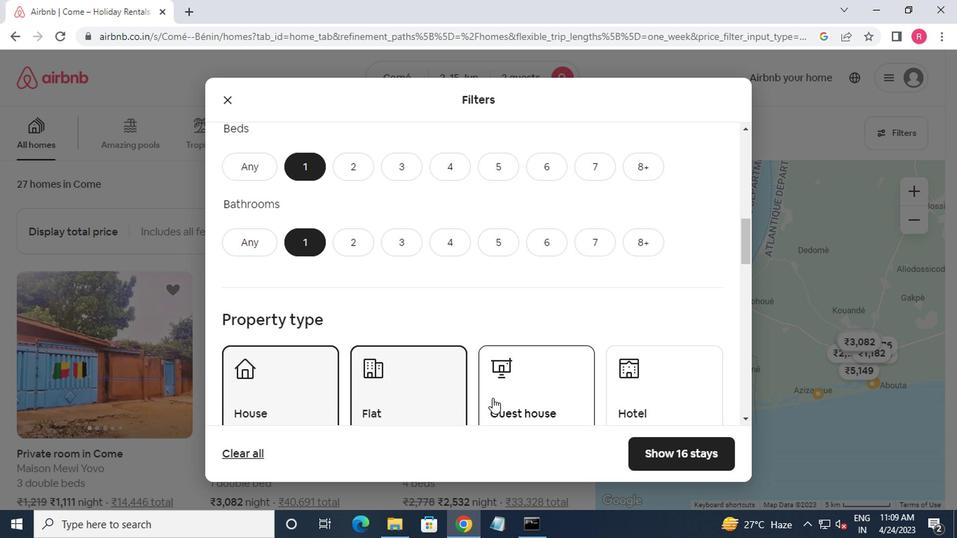 
Action: Mouse moved to (665, 410)
Screenshot: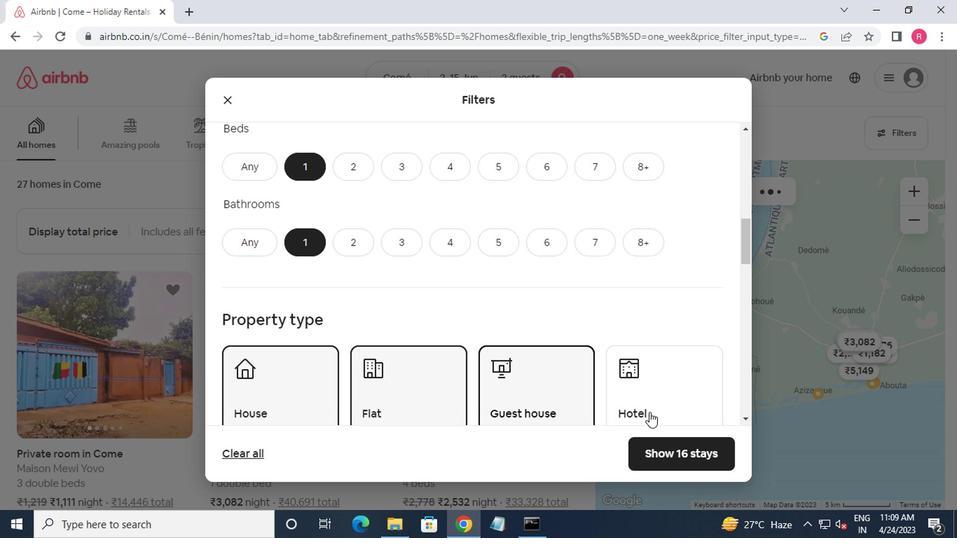 
Action: Mouse pressed left at (665, 410)
Screenshot: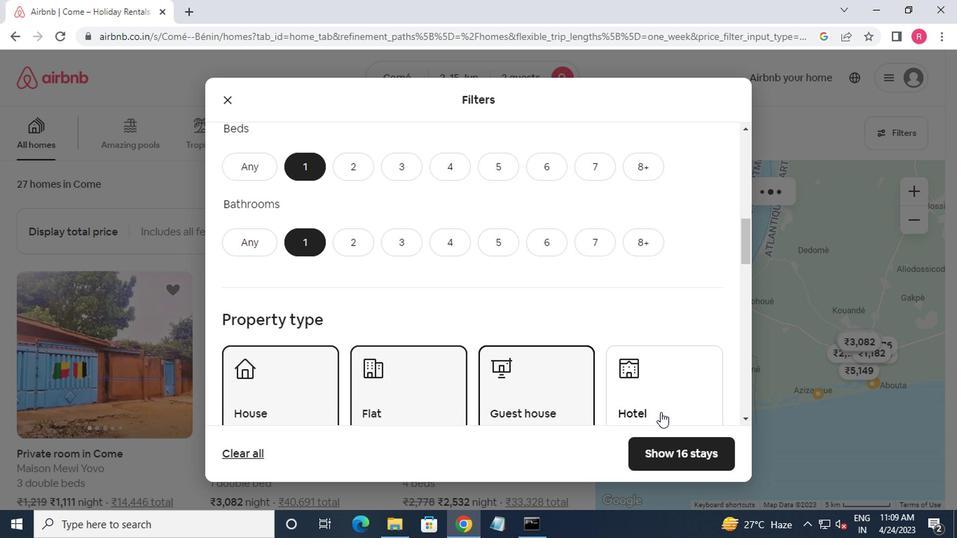 
Action: Mouse moved to (632, 384)
Screenshot: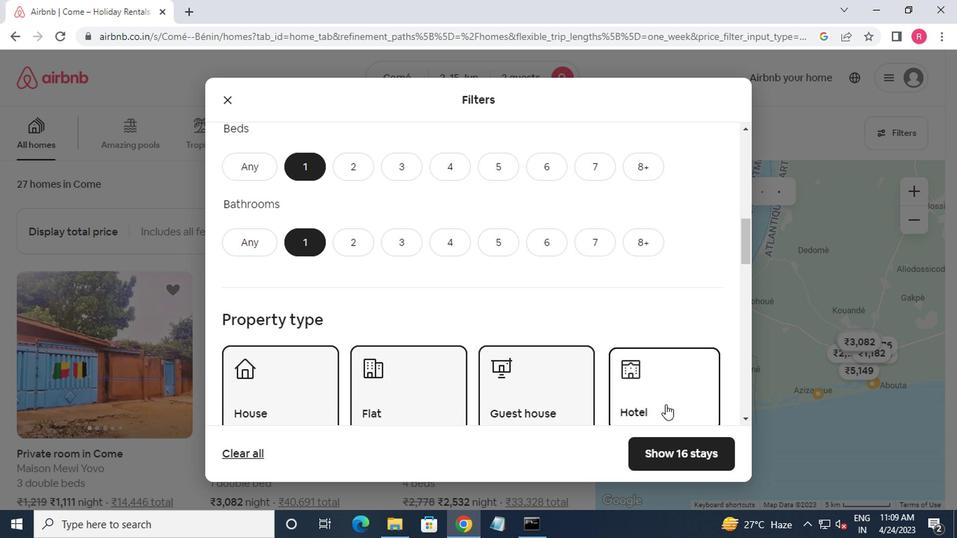 
Action: Mouse scrolled (632, 383) with delta (0, 0)
Screenshot: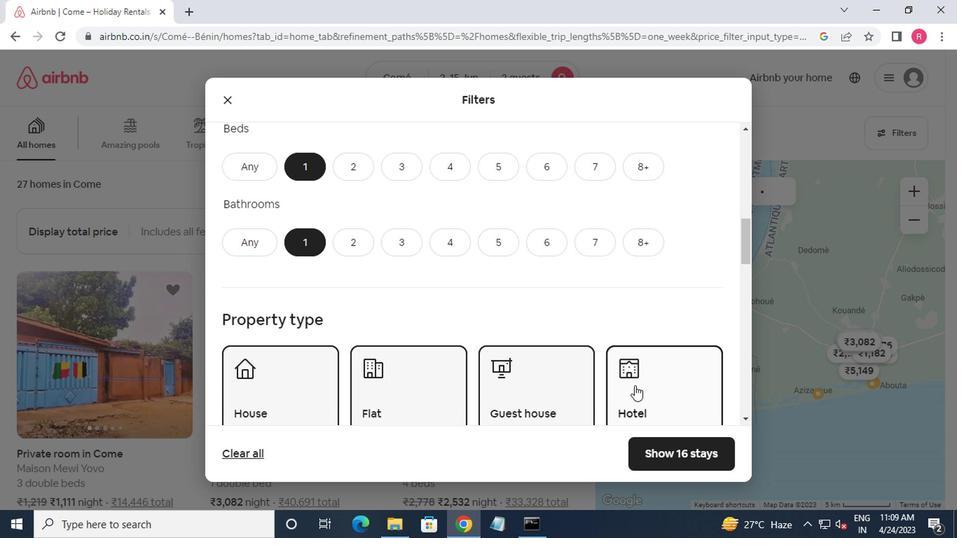 
Action: Mouse scrolled (632, 383) with delta (0, 0)
Screenshot: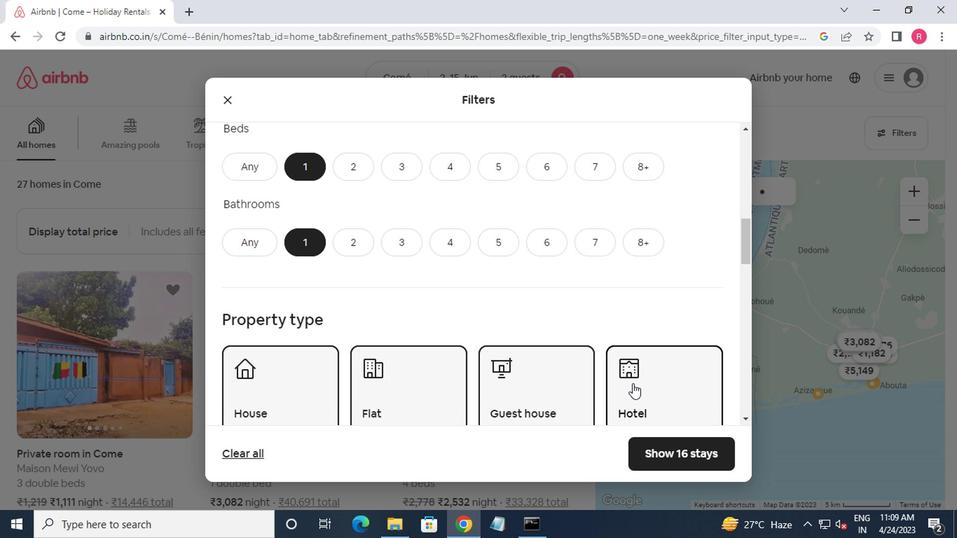 
Action: Mouse scrolled (632, 383) with delta (0, 0)
Screenshot: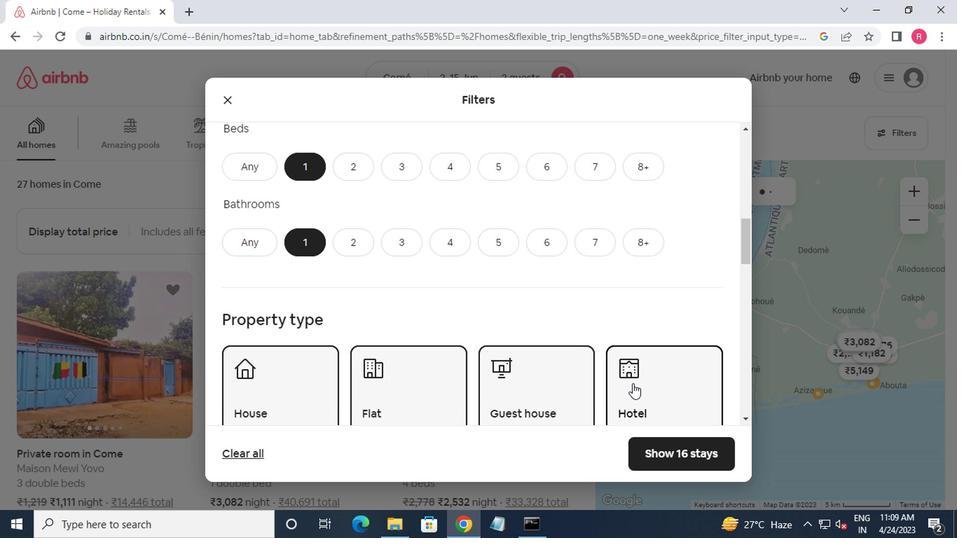
Action: Mouse moved to (526, 369)
Screenshot: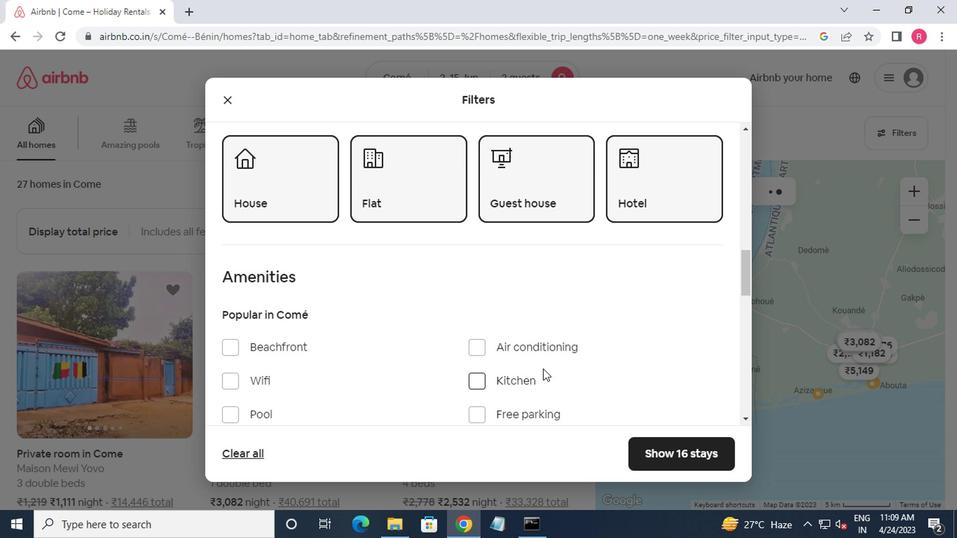 
Action: Mouse scrolled (526, 369) with delta (0, 0)
Screenshot: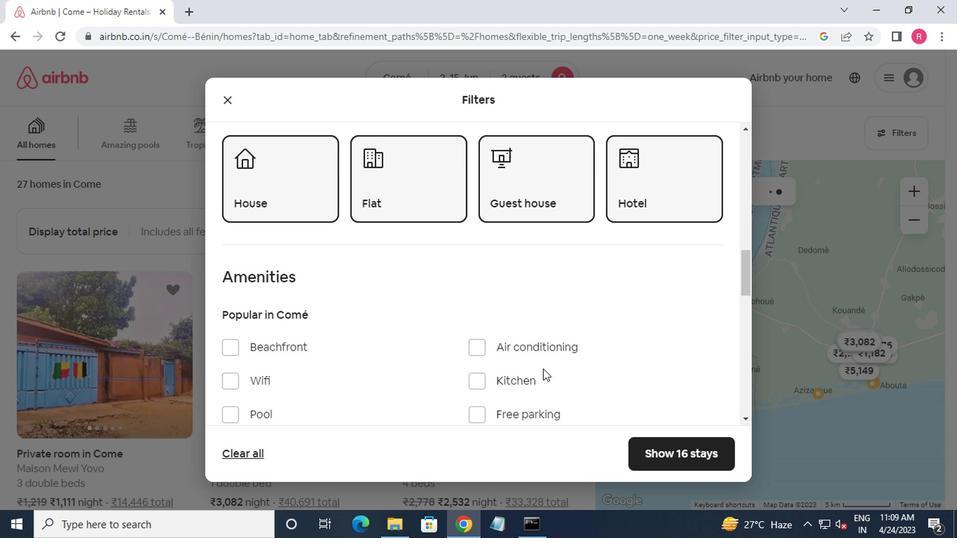 
Action: Mouse scrolled (526, 369) with delta (0, 0)
Screenshot: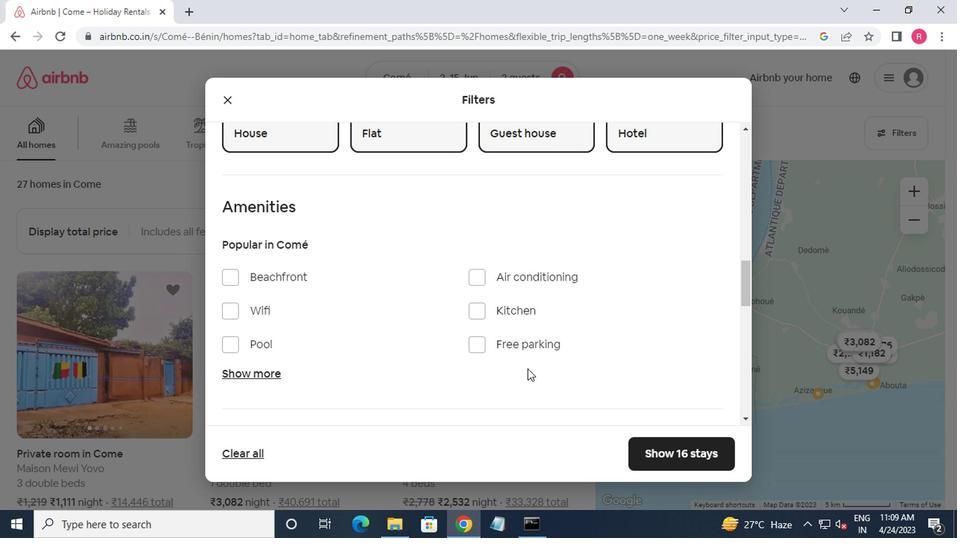 
Action: Mouse scrolled (526, 369) with delta (0, 0)
Screenshot: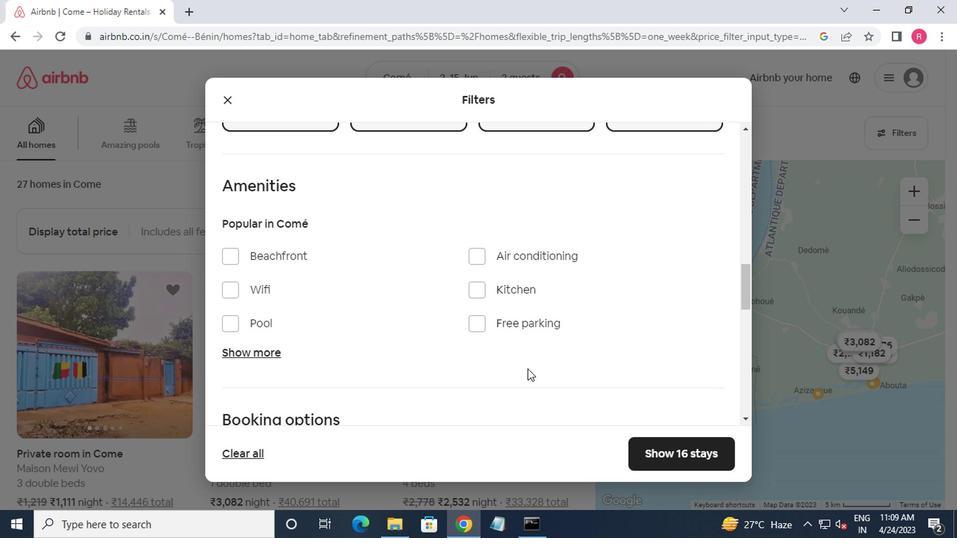 
Action: Mouse scrolled (526, 369) with delta (0, 0)
Screenshot: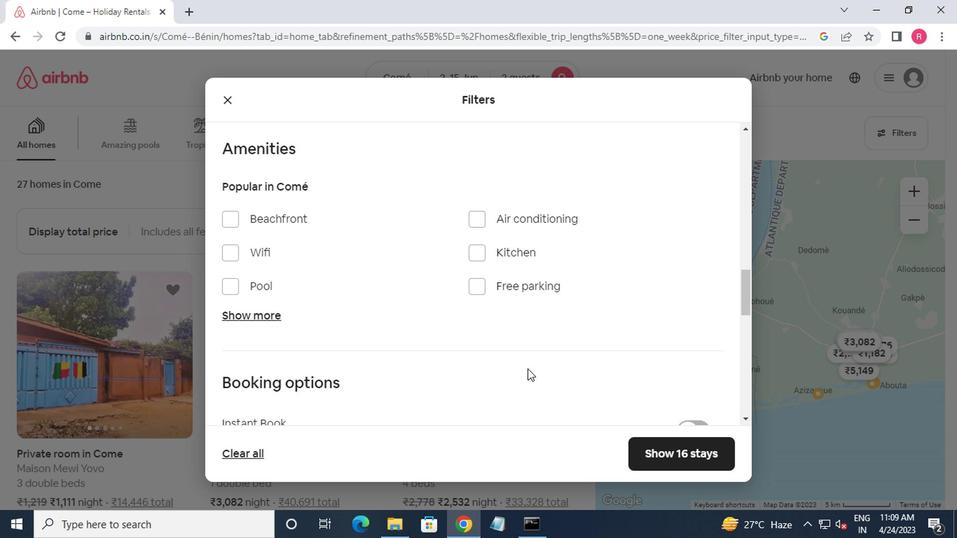 
Action: Mouse moved to (527, 368)
Screenshot: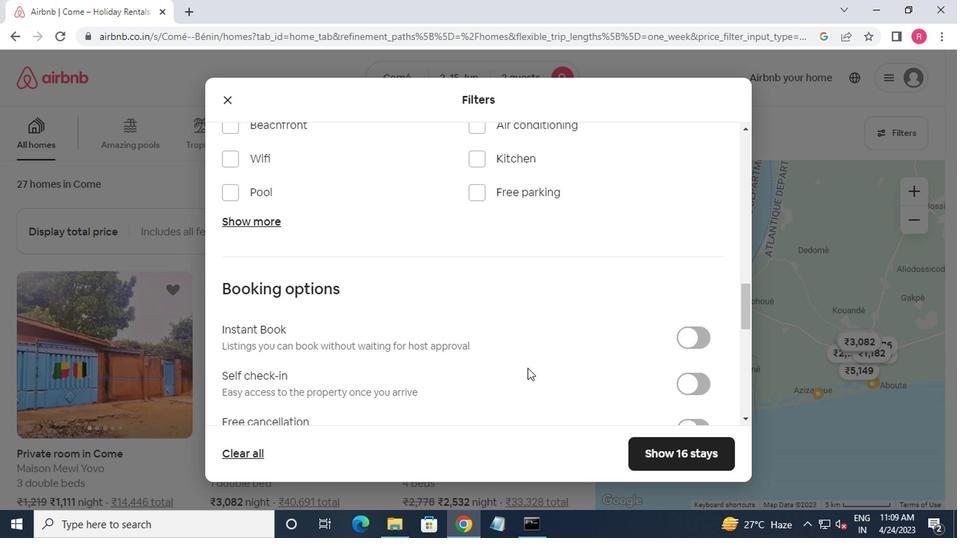 
Action: Mouse scrolled (527, 367) with delta (0, 0)
Screenshot: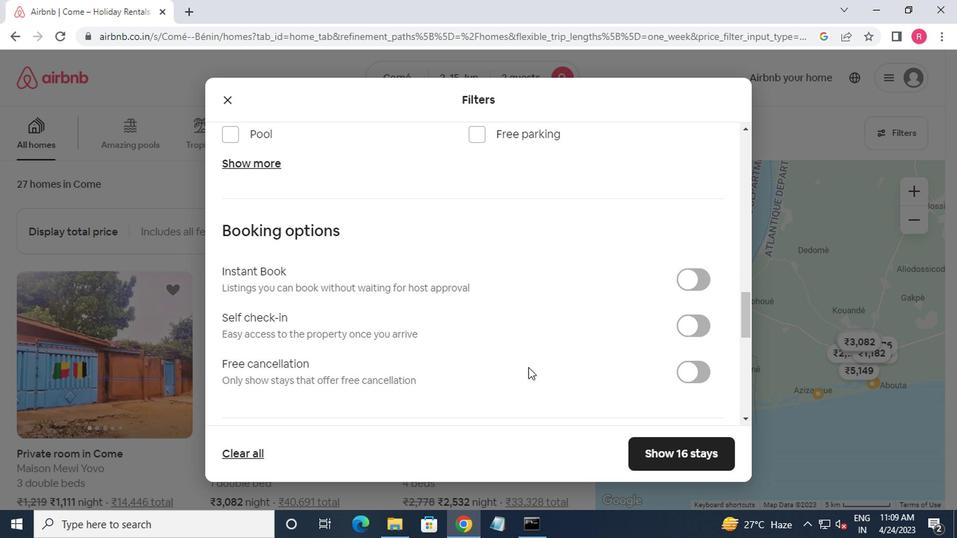 
Action: Mouse moved to (528, 368)
Screenshot: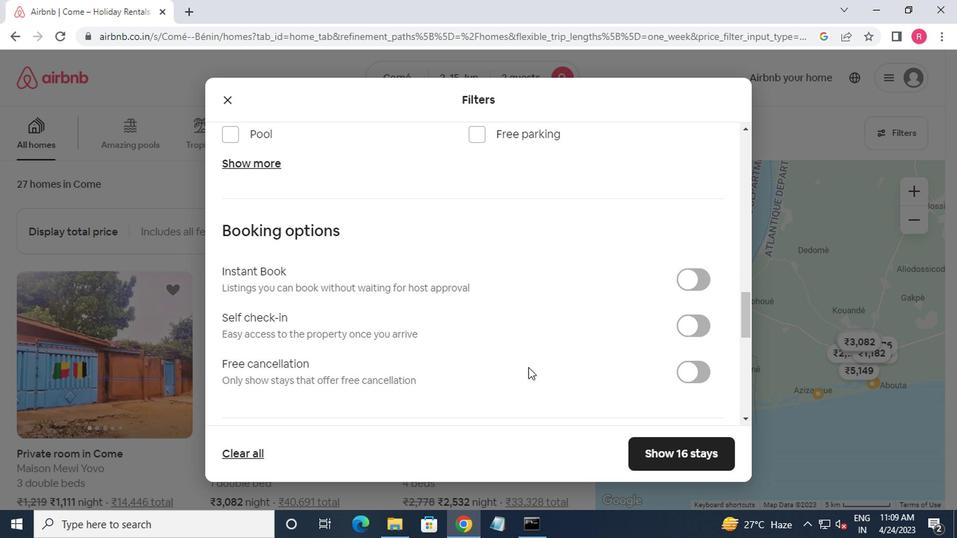 
Action: Mouse scrolled (528, 367) with delta (0, 0)
Screenshot: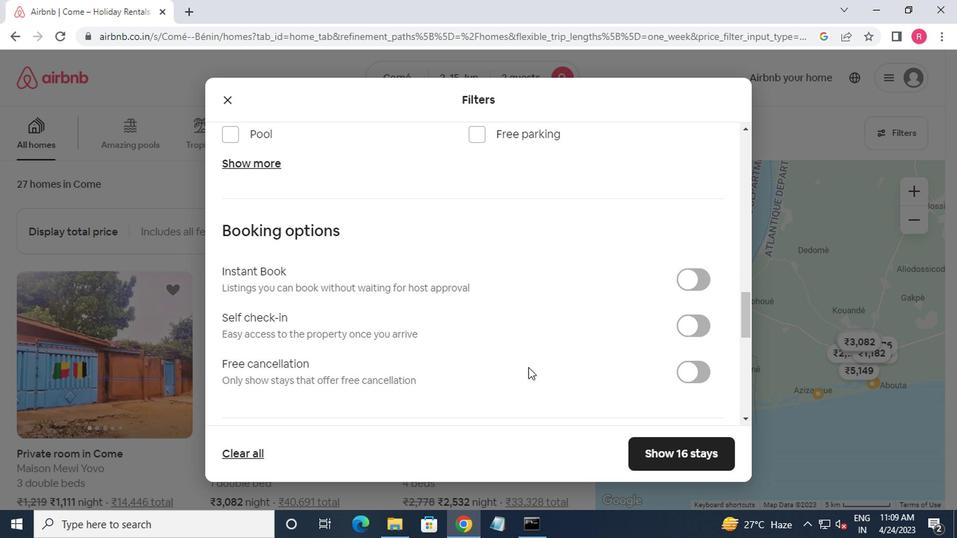 
Action: Mouse moved to (684, 190)
Screenshot: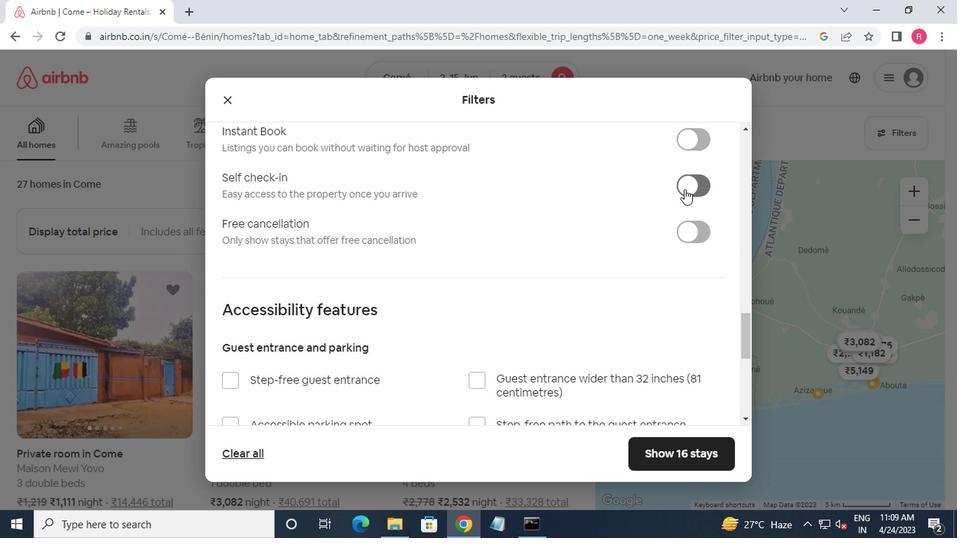 
Action: Mouse pressed left at (684, 190)
Screenshot: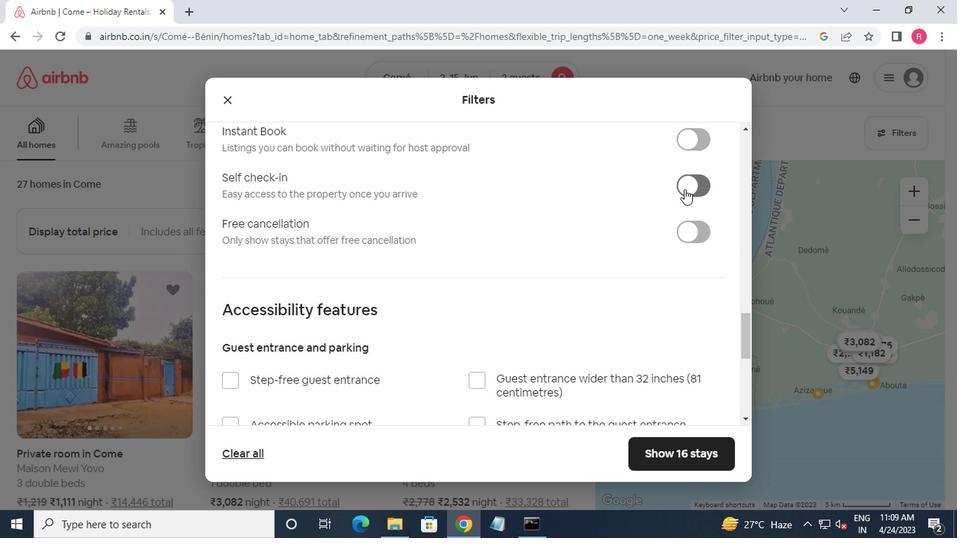 
Action: Mouse moved to (682, 190)
Screenshot: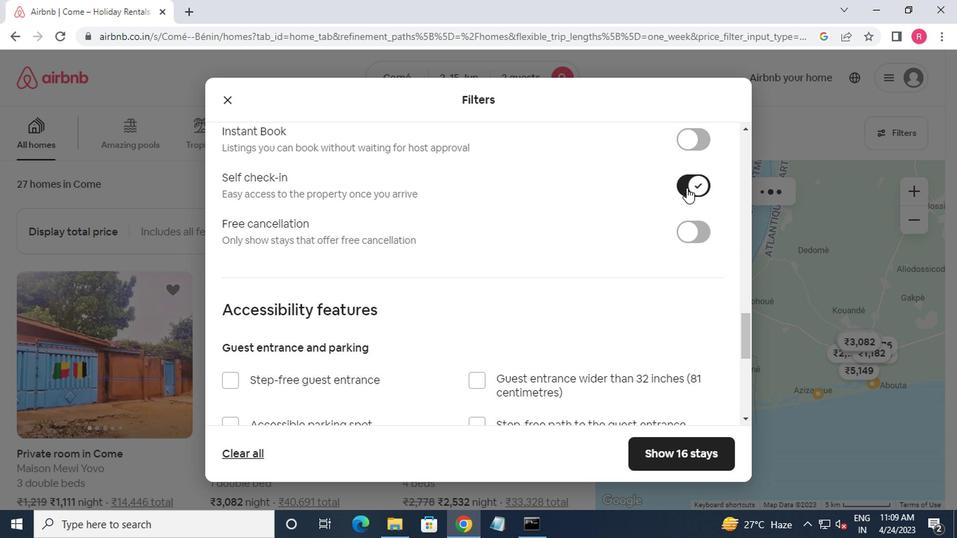 
Action: Mouse scrolled (682, 189) with delta (0, 0)
Screenshot: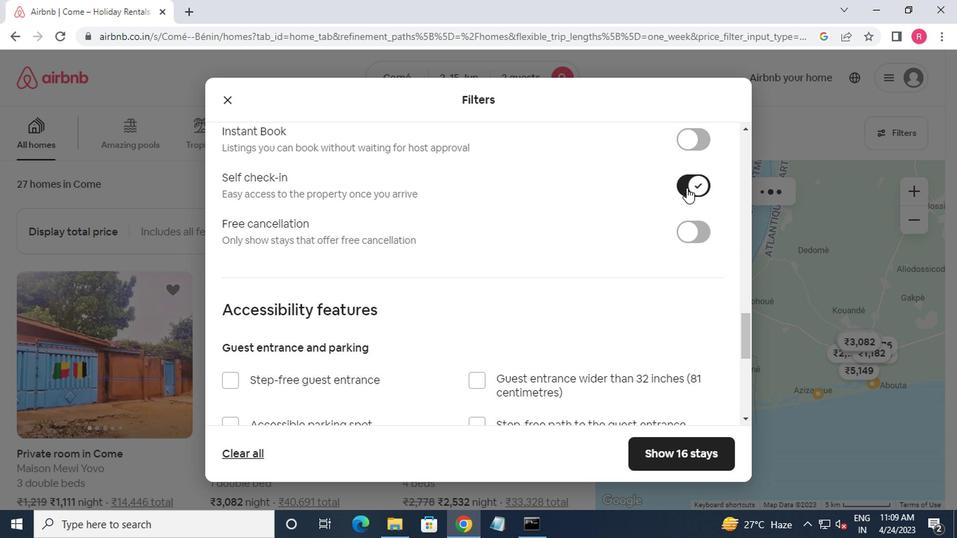 
Action: Mouse moved to (665, 201)
Screenshot: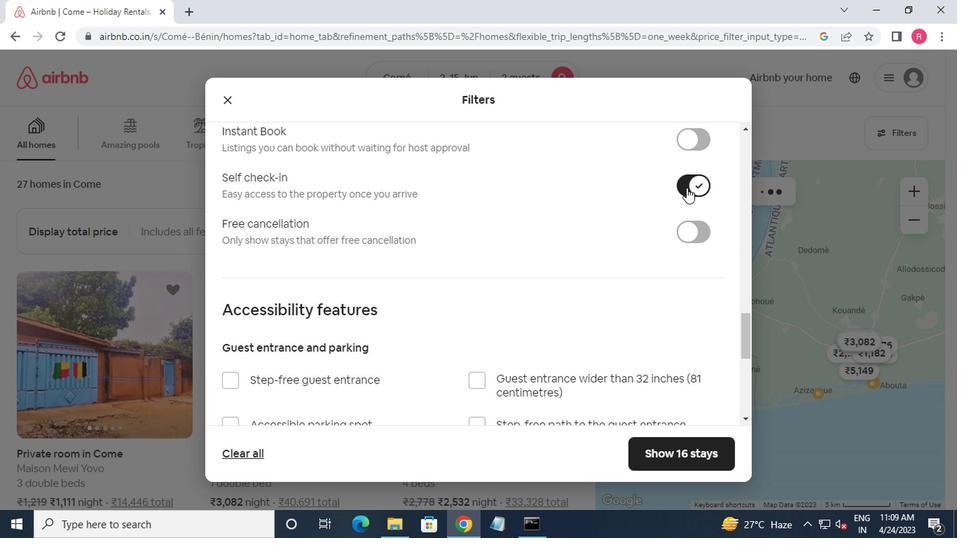 
Action: Mouse scrolled (665, 200) with delta (0, 0)
Screenshot: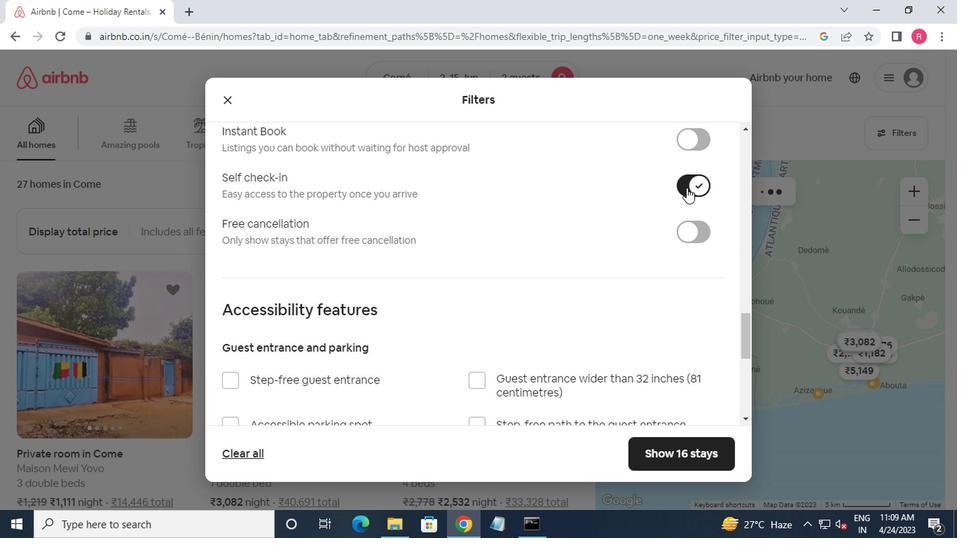 
Action: Mouse moved to (647, 214)
Screenshot: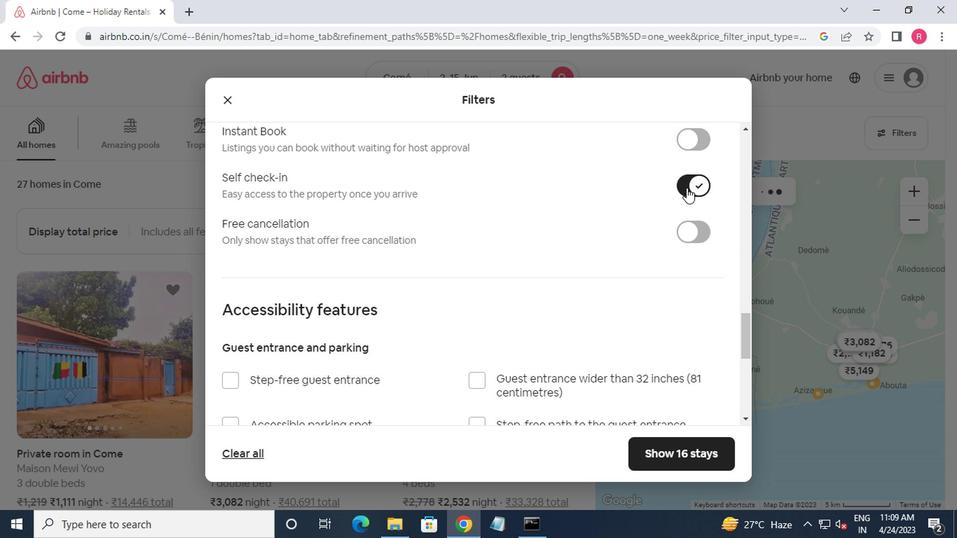 
Action: Mouse scrolled (647, 213) with delta (0, 0)
Screenshot: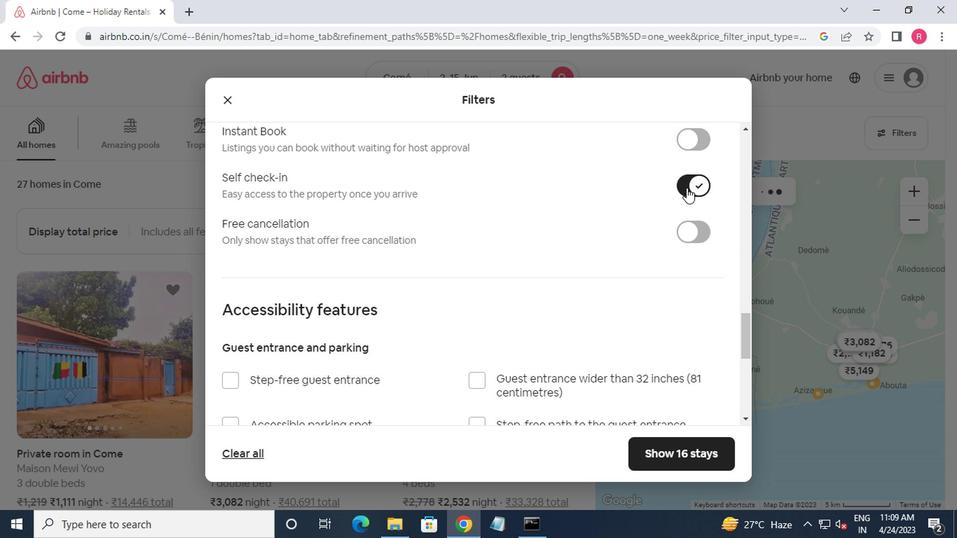 
Action: Mouse moved to (624, 233)
Screenshot: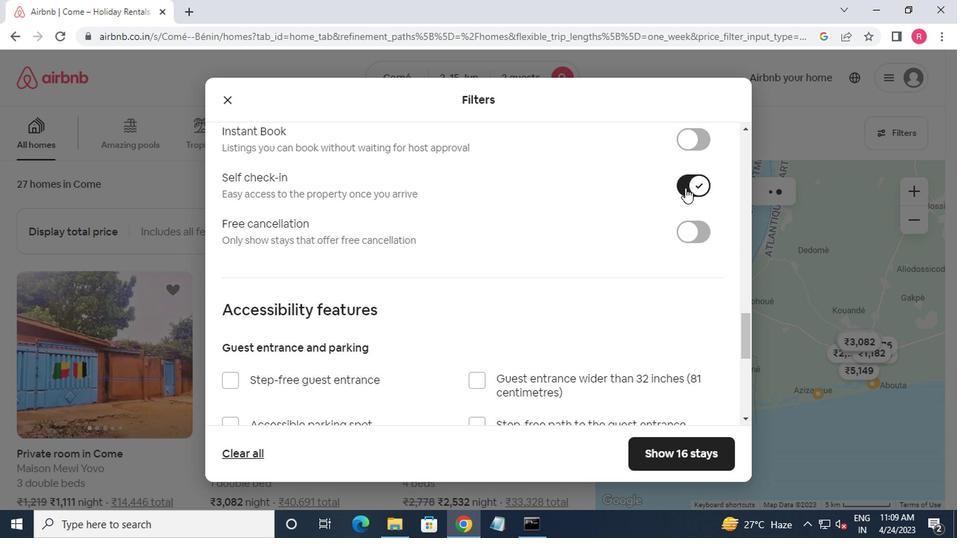 
Action: Mouse scrolled (624, 233) with delta (0, 0)
Screenshot: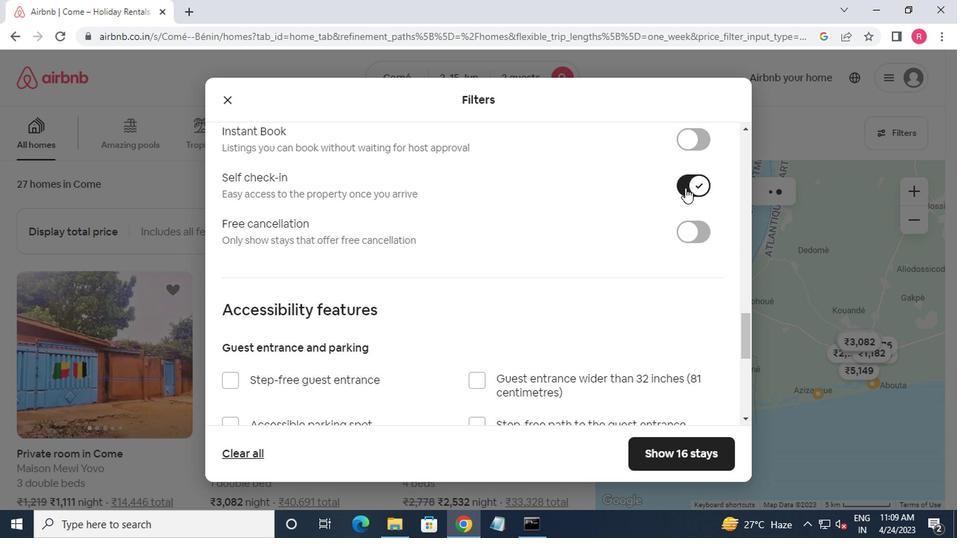 
Action: Mouse moved to (566, 281)
Screenshot: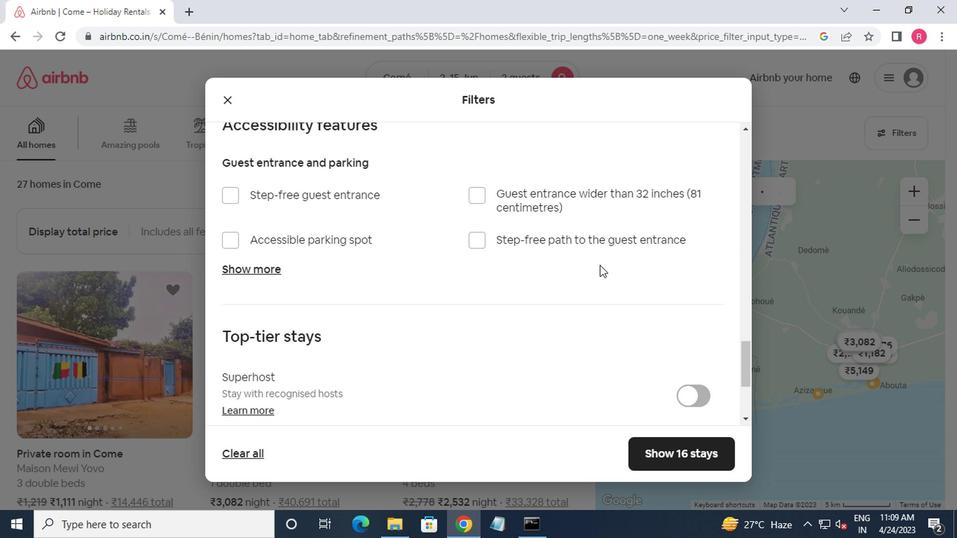 
Action: Mouse scrolled (566, 280) with delta (0, 0)
Screenshot: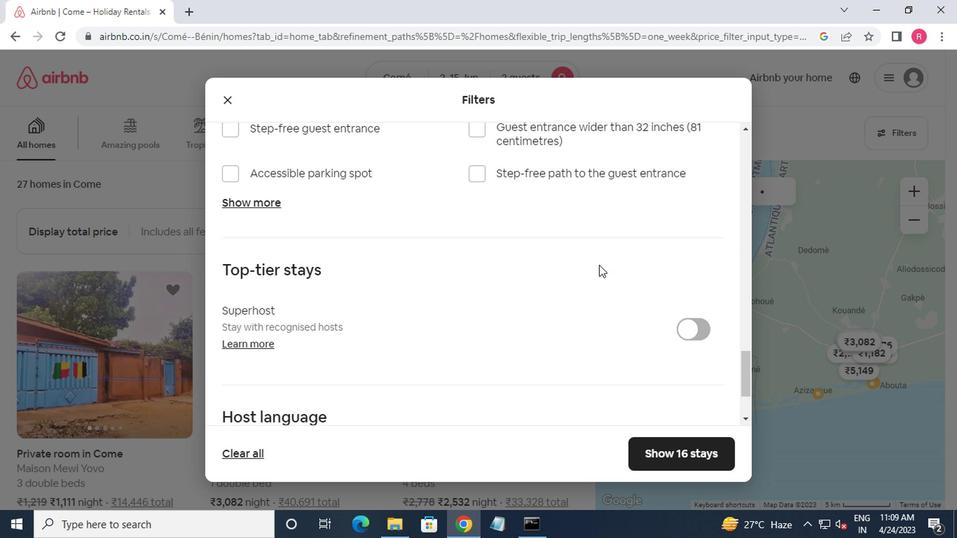
Action: Mouse moved to (554, 285)
Screenshot: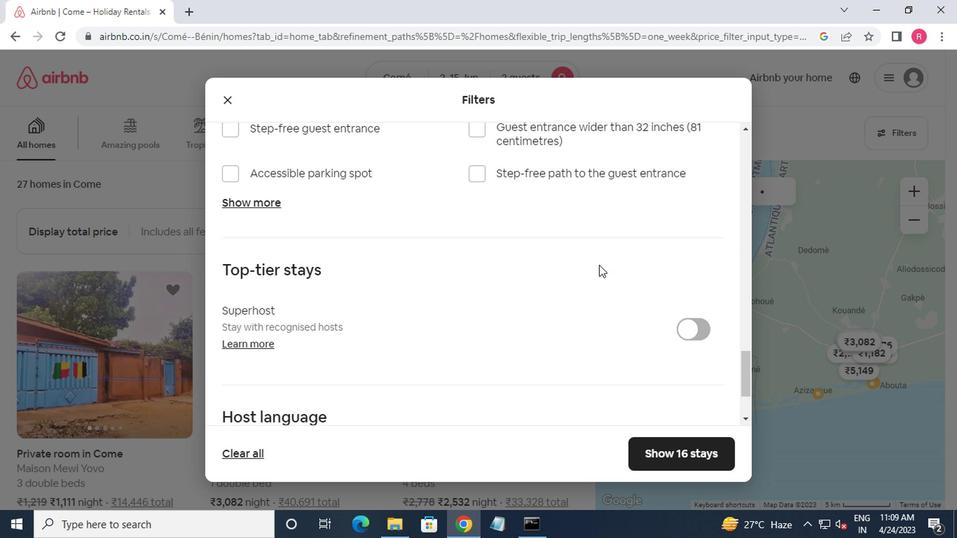 
Action: Mouse scrolled (554, 284) with delta (0, 0)
Screenshot: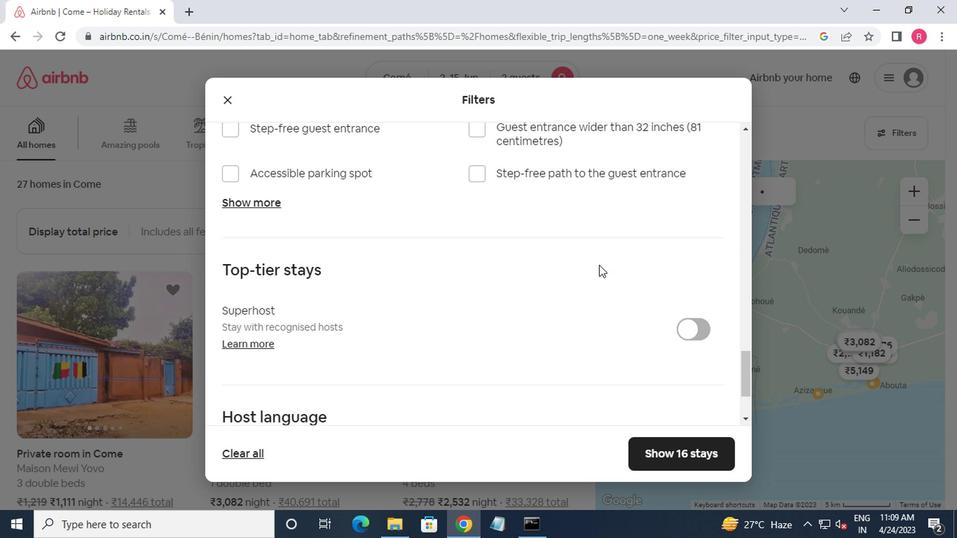 
Action: Mouse moved to (540, 288)
Screenshot: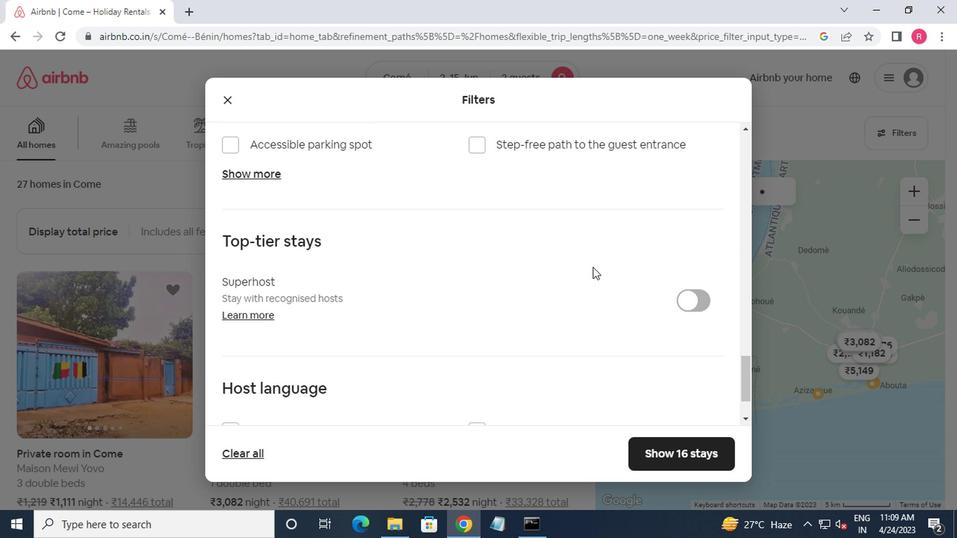 
Action: Mouse scrolled (540, 287) with delta (0, 0)
Screenshot: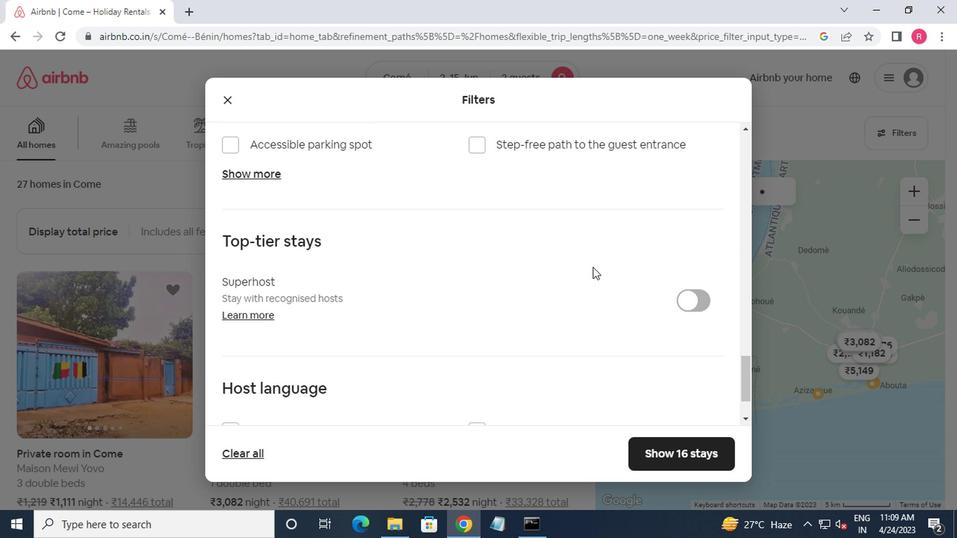 
Action: Mouse moved to (505, 295)
Screenshot: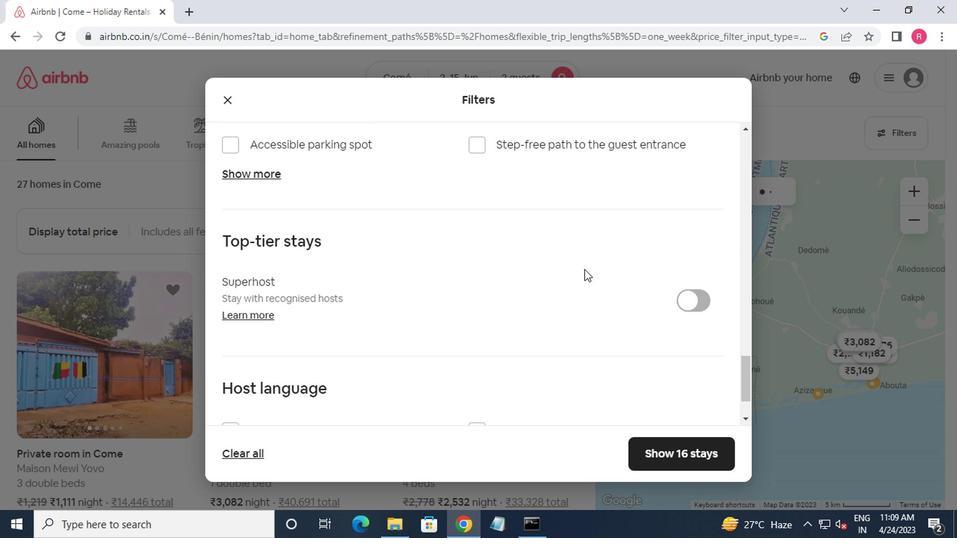 
Action: Mouse scrolled (505, 294) with delta (0, 0)
Screenshot: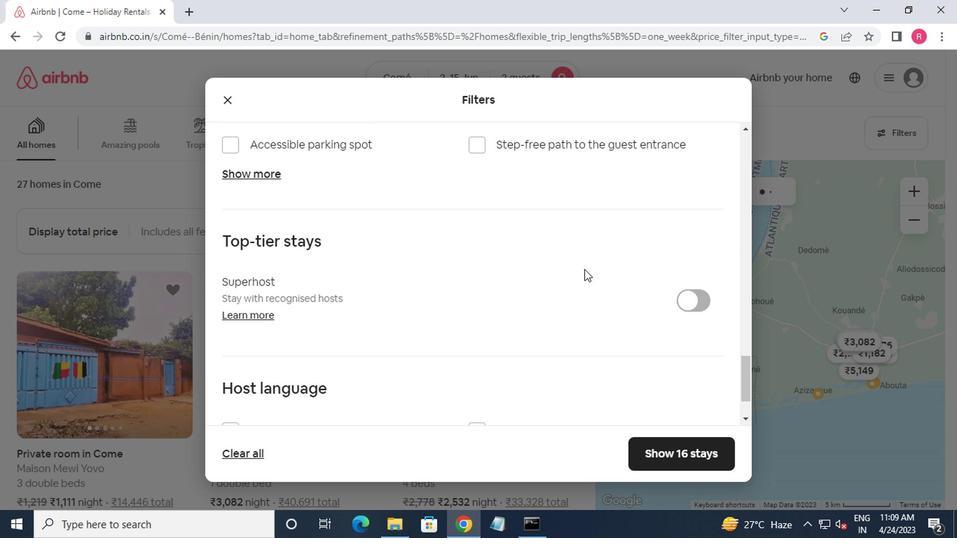 
Action: Mouse moved to (270, 360)
Screenshot: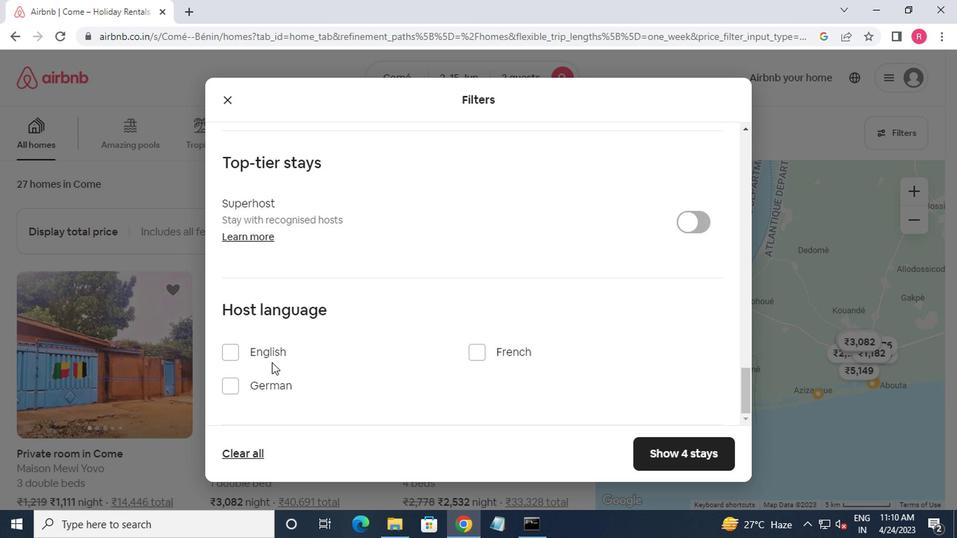 
Action: Mouse pressed left at (270, 360)
Screenshot: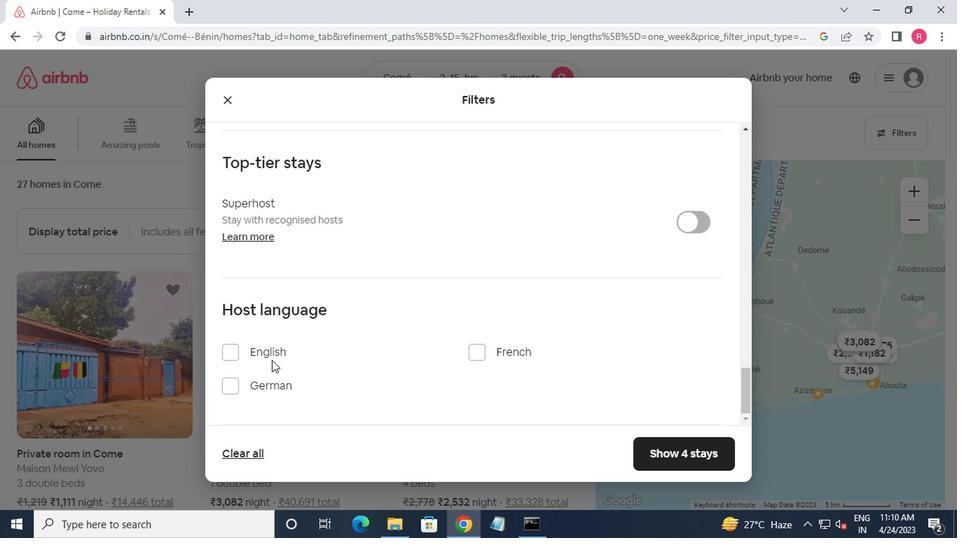 
Action: Mouse moved to (677, 465)
Screenshot: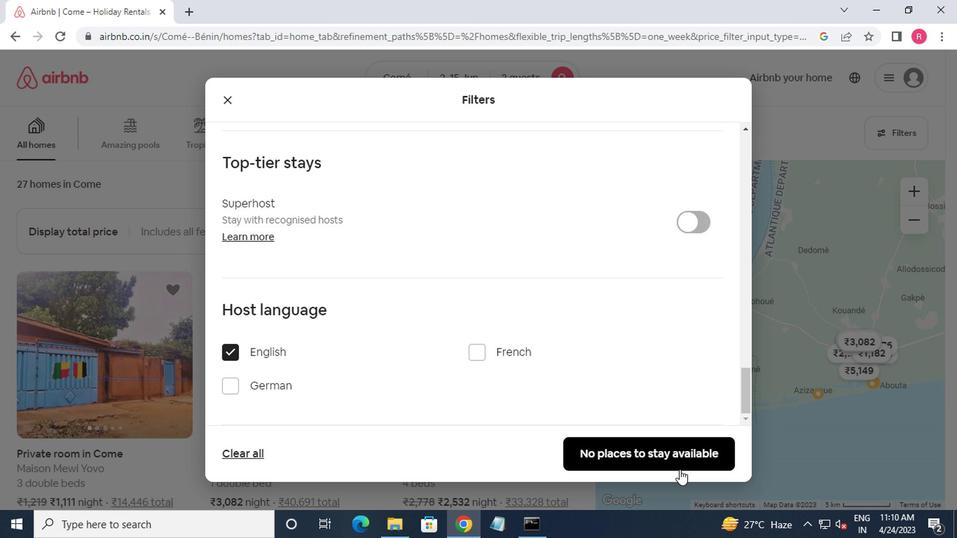 
Action: Mouse pressed left at (677, 465)
Screenshot: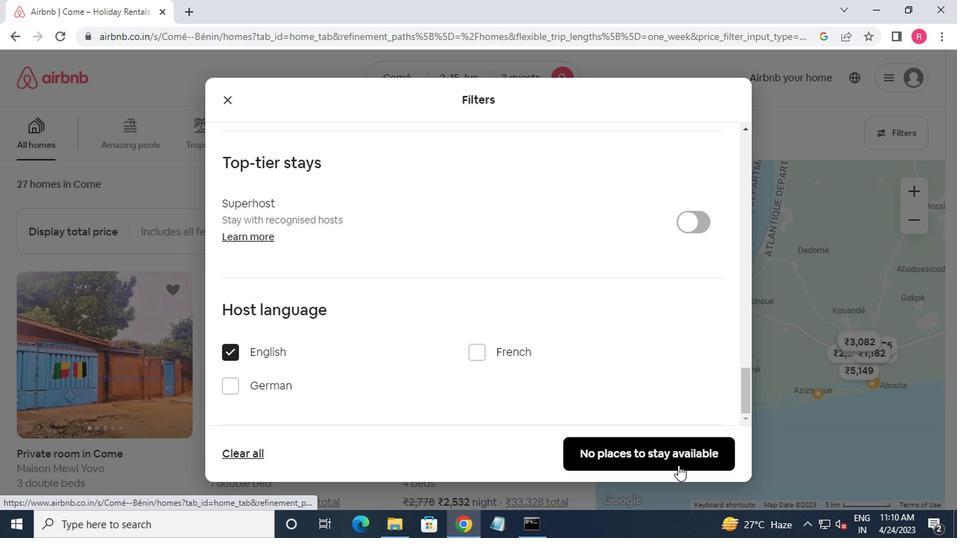 
Action: Mouse moved to (677, 465)
Screenshot: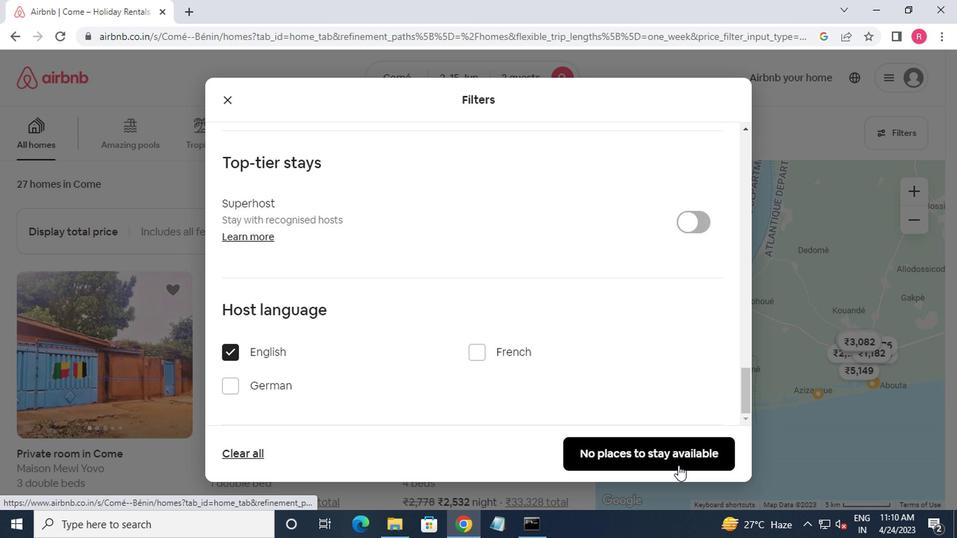 
